 Task: Search one way flight ticket for 2 adults, 2 children, 2 infants in seat in first from San Jose: Norman Y. Mineta San Jose International Airport to Gillette: Gillette Campbell County Airport on 5-1-2023. Choice of flights is Sun country airlines. Number of bags: 2 carry on bags. Price is upto 71000. Outbound departure time preference is 6:00.
Action: Mouse moved to (273, 190)
Screenshot: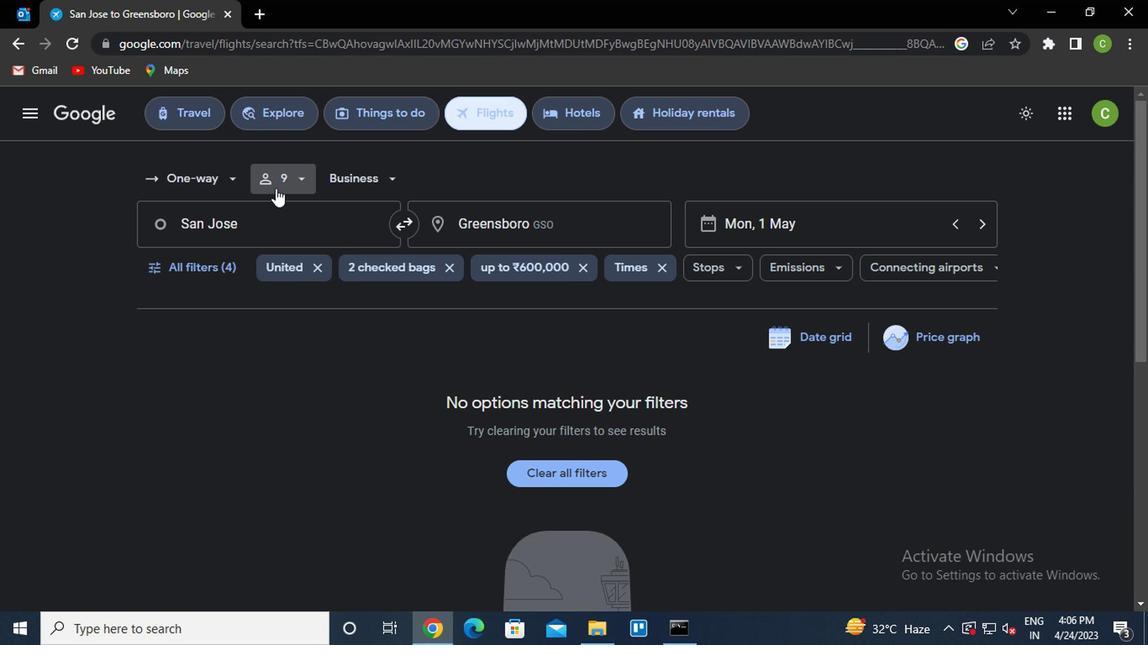 
Action: Mouse pressed left at (273, 190)
Screenshot: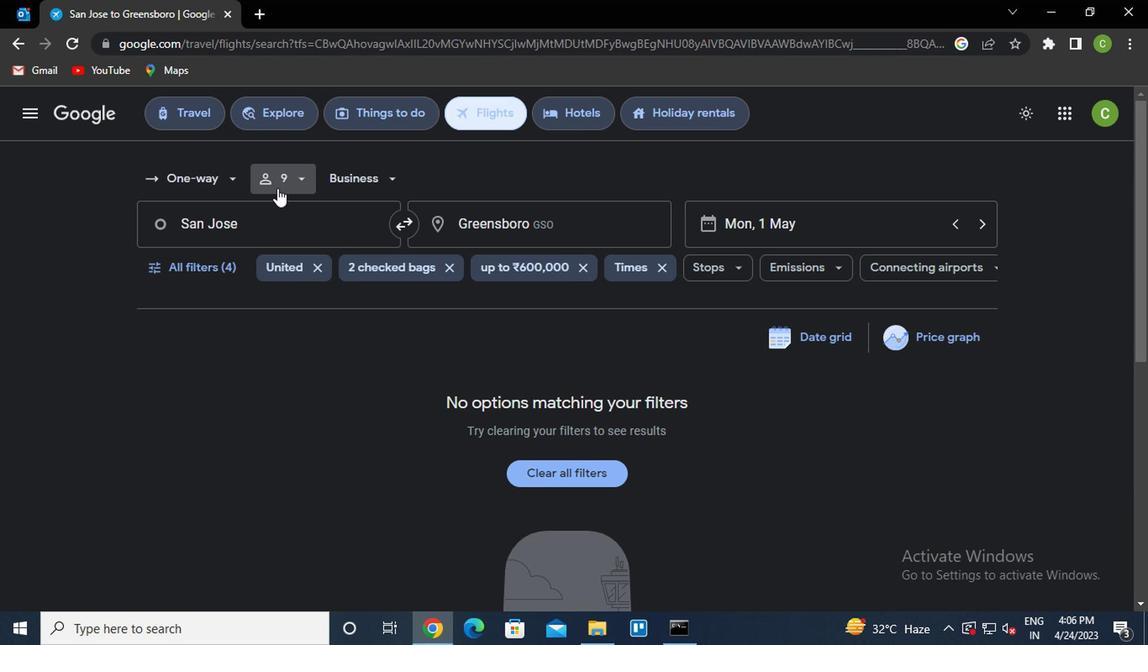 
Action: Mouse moved to (434, 217)
Screenshot: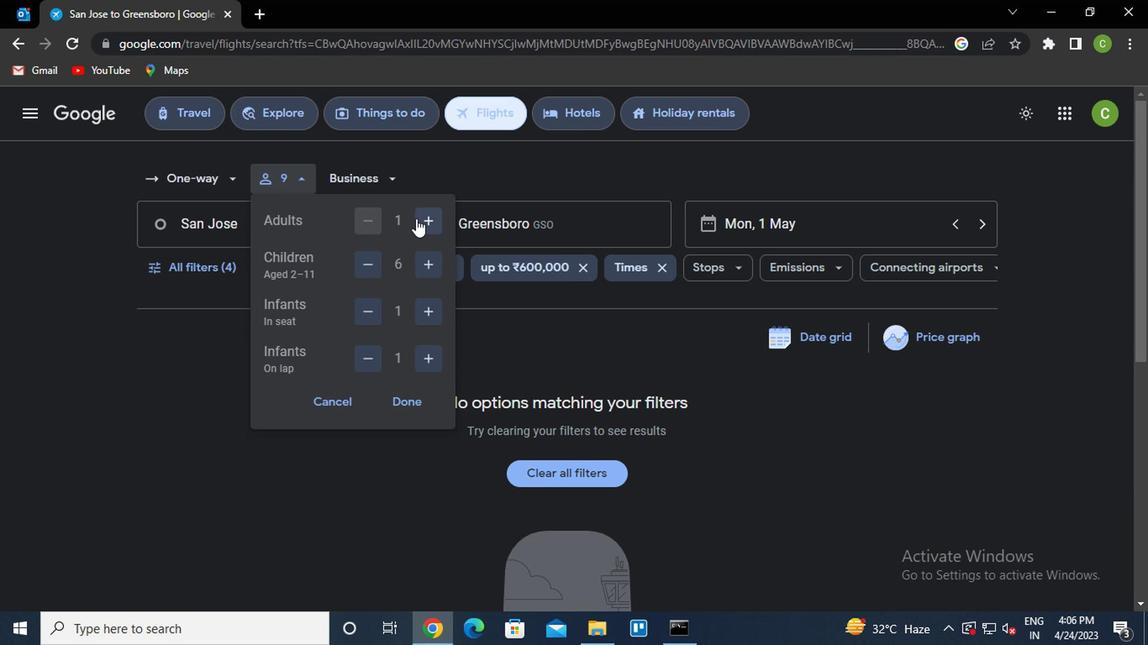 
Action: Mouse pressed left at (434, 217)
Screenshot: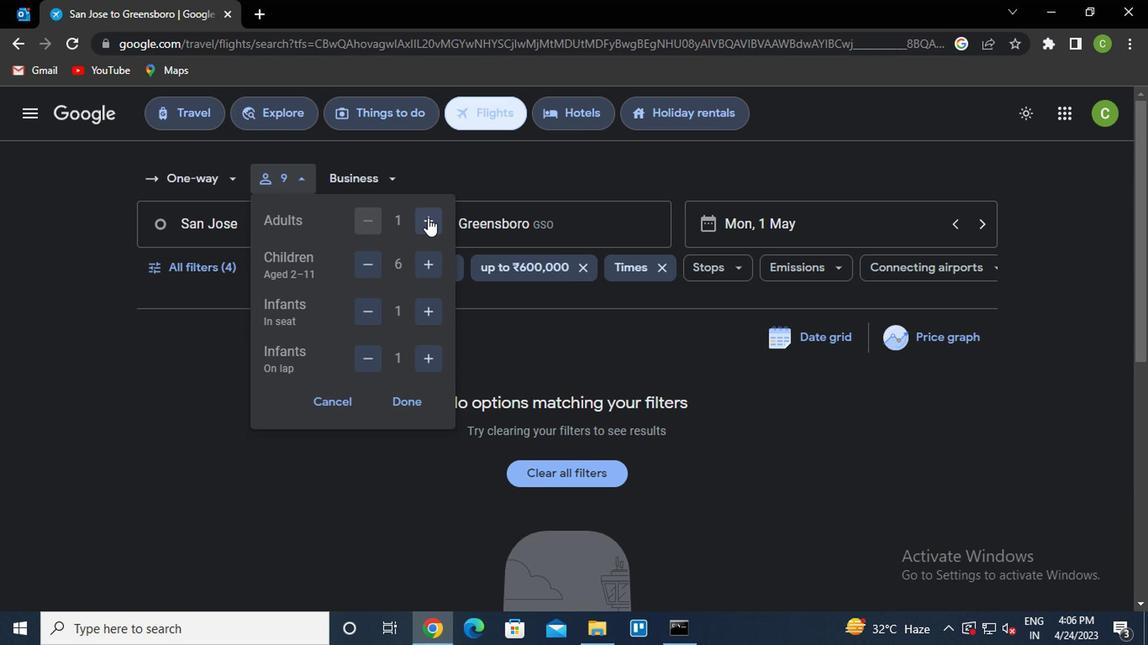 
Action: Mouse moved to (363, 260)
Screenshot: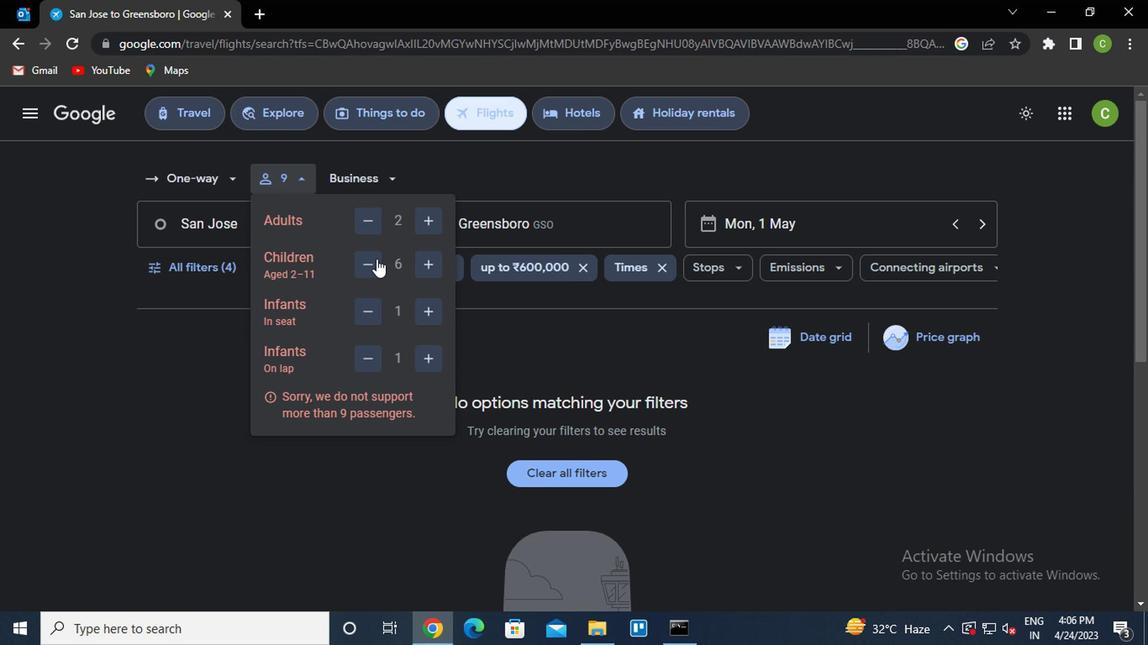 
Action: Mouse pressed left at (363, 260)
Screenshot: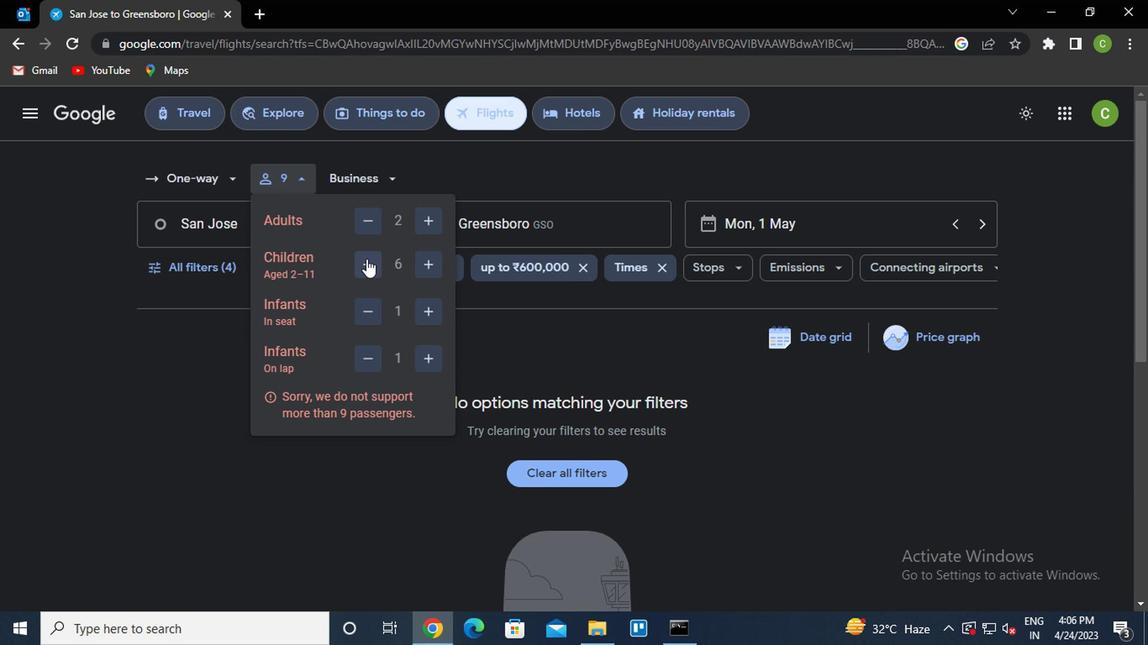 
Action: Mouse pressed left at (363, 260)
Screenshot: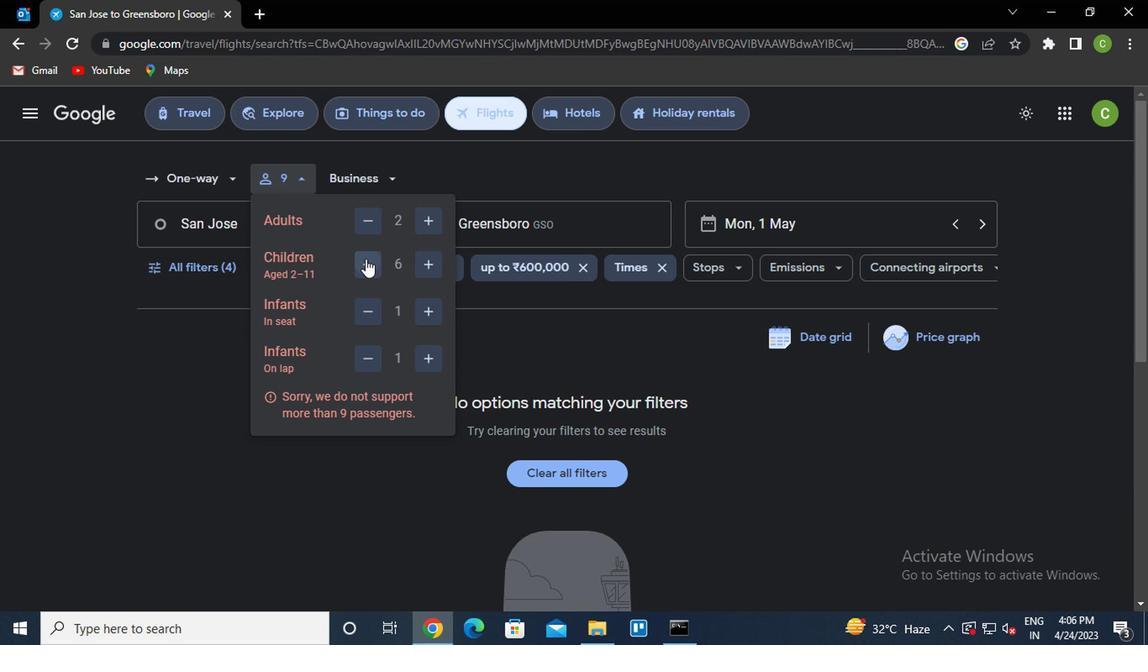 
Action: Mouse pressed left at (363, 260)
Screenshot: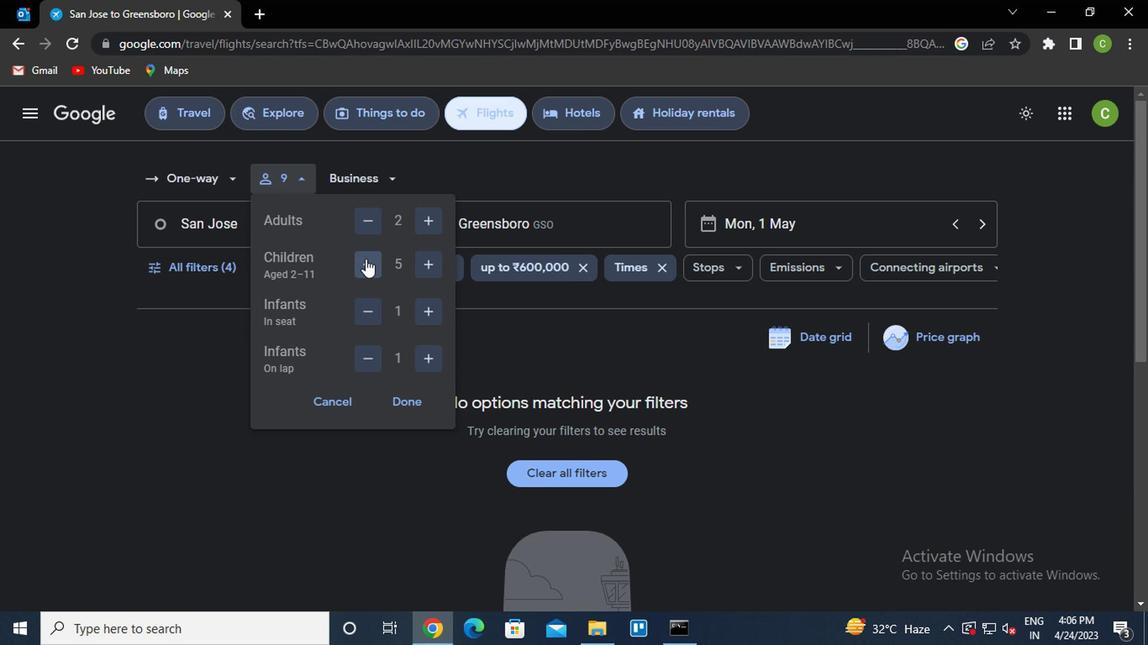 
Action: Mouse pressed left at (363, 260)
Screenshot: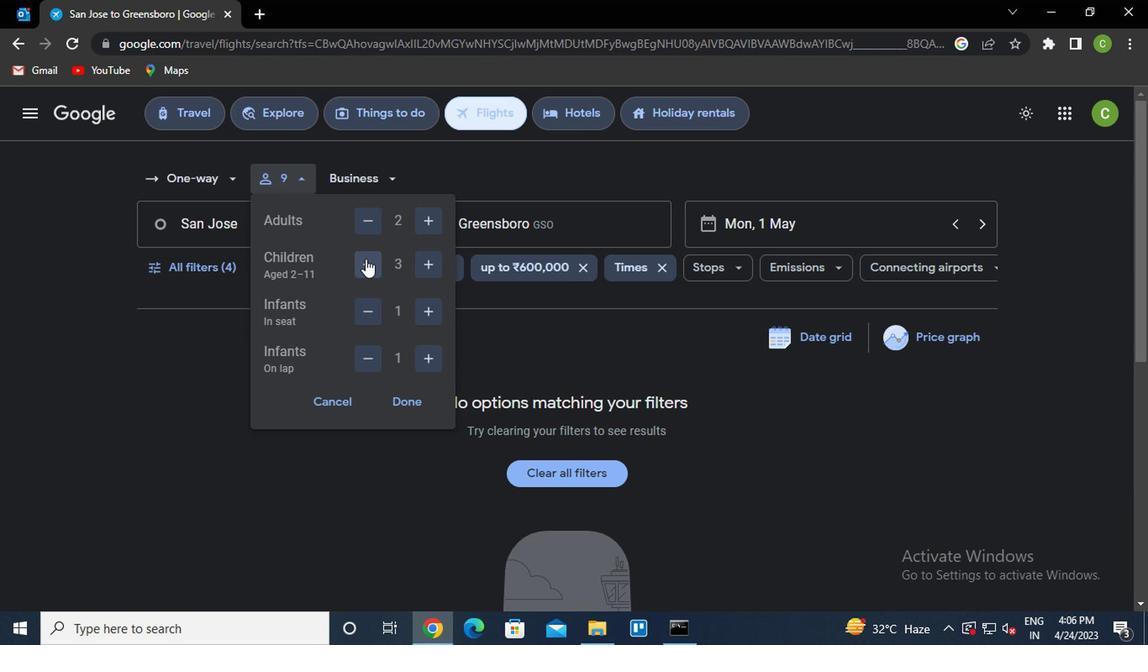 
Action: Mouse moved to (430, 310)
Screenshot: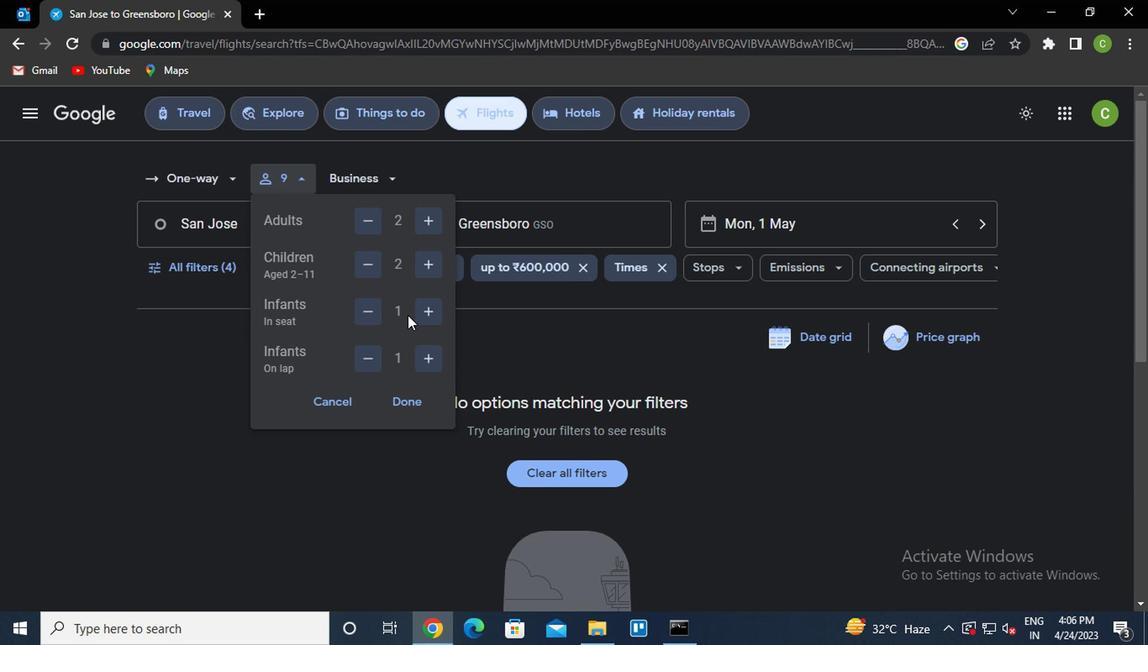 
Action: Mouse pressed left at (430, 310)
Screenshot: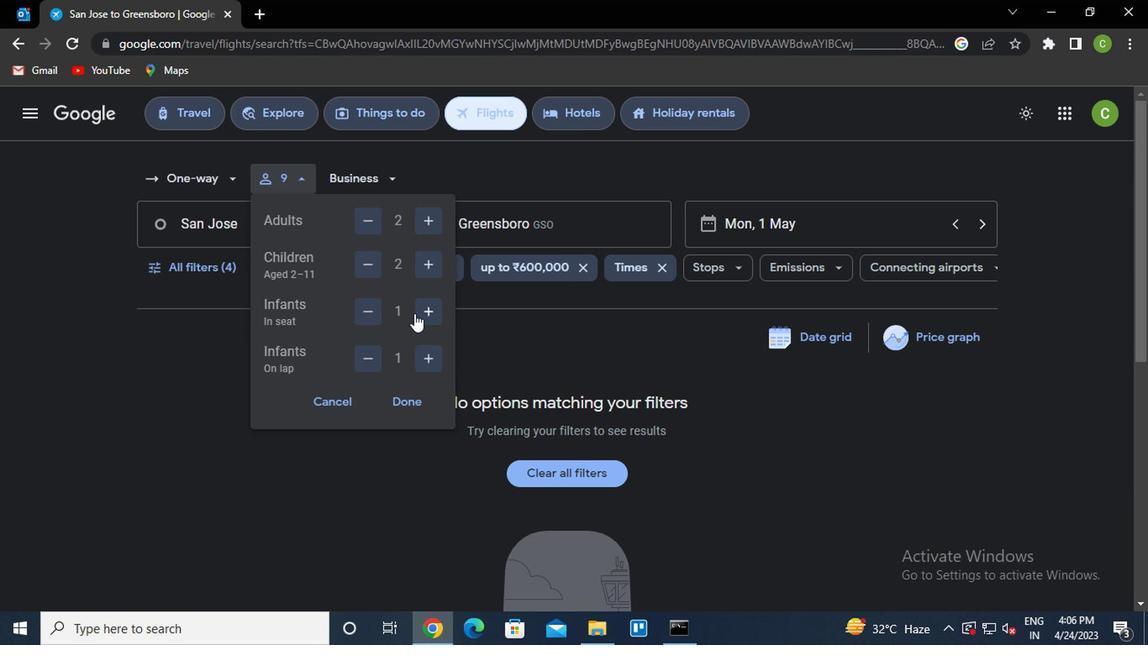 
Action: Mouse moved to (373, 361)
Screenshot: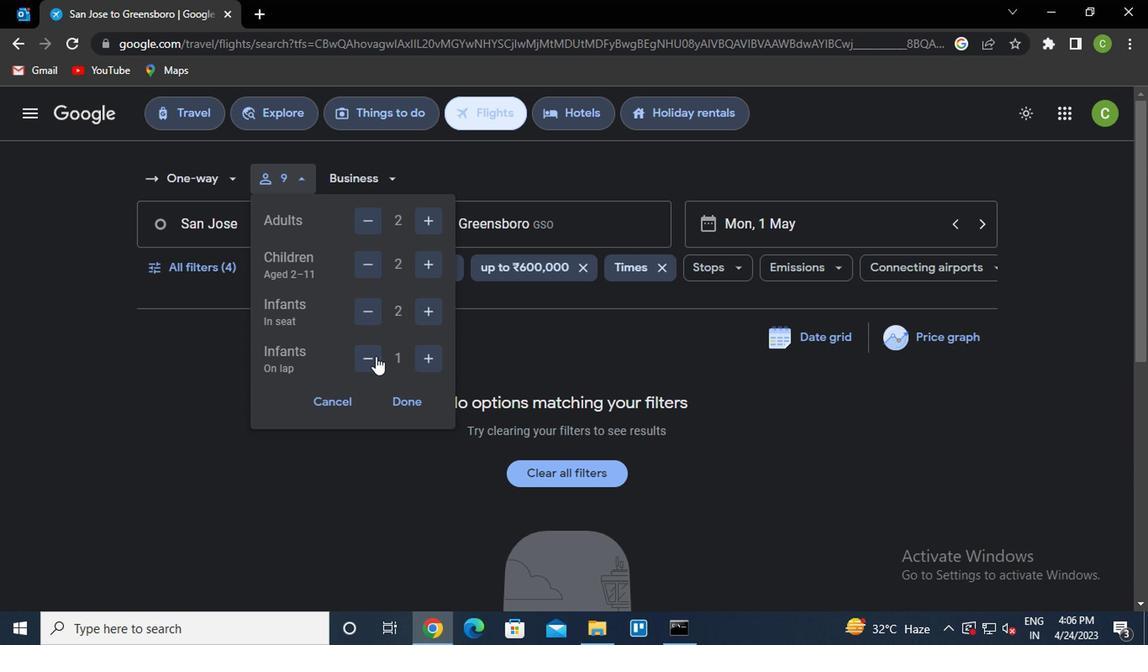 
Action: Mouse pressed left at (373, 361)
Screenshot: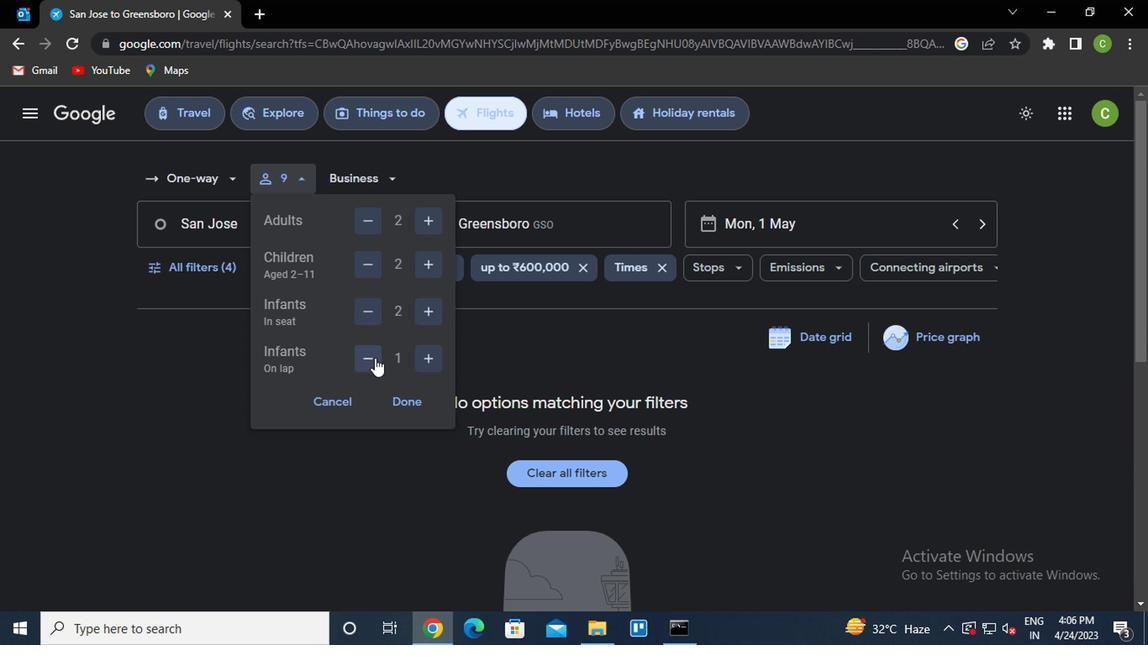 
Action: Mouse moved to (397, 401)
Screenshot: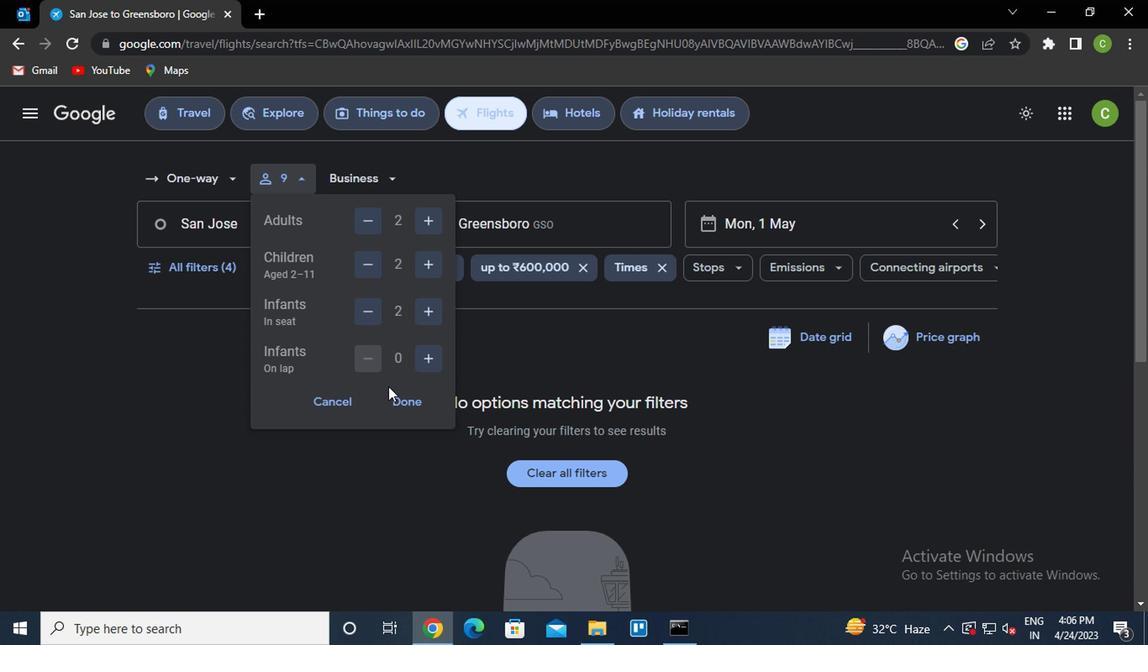 
Action: Mouse pressed left at (397, 401)
Screenshot: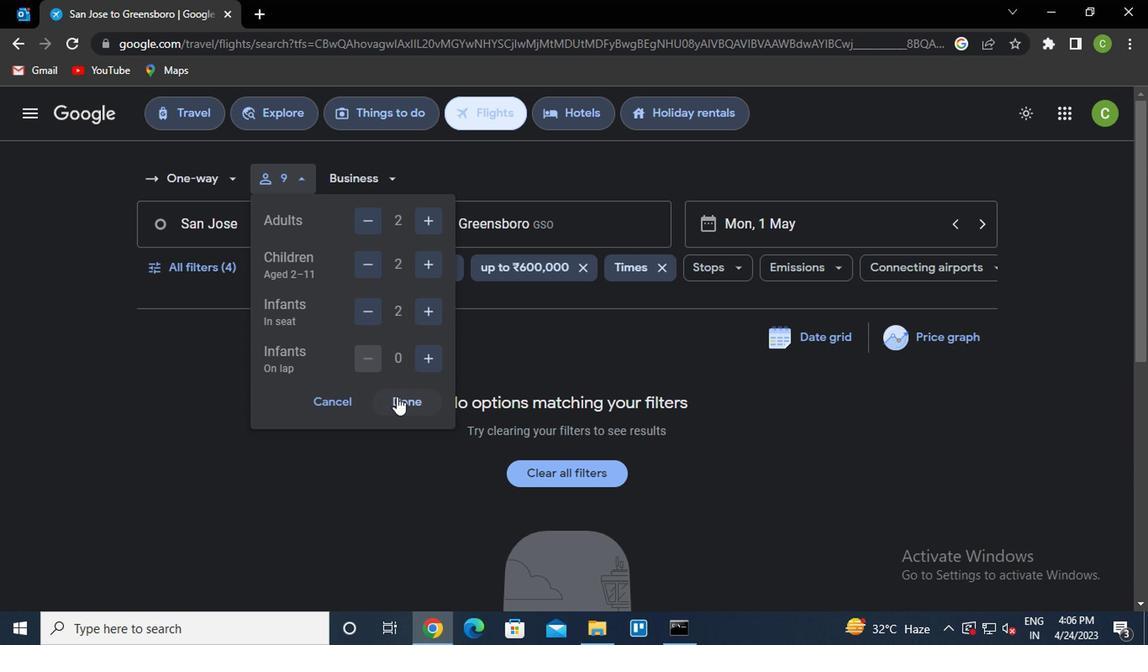 
Action: Mouse moved to (271, 230)
Screenshot: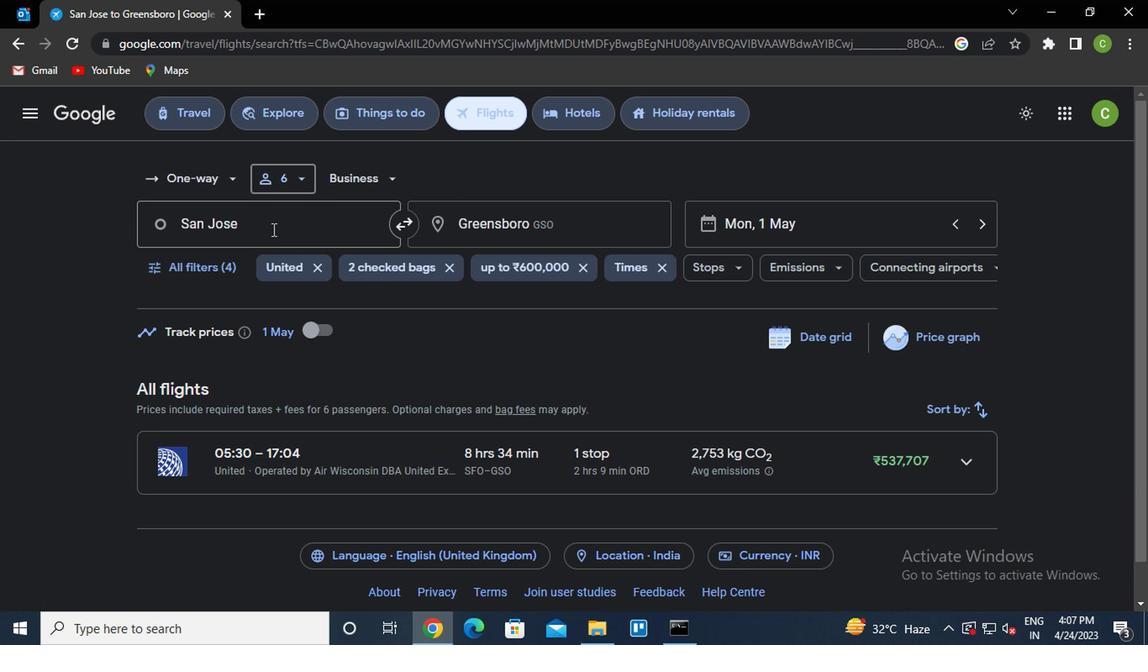 
Action: Mouse pressed left at (271, 230)
Screenshot: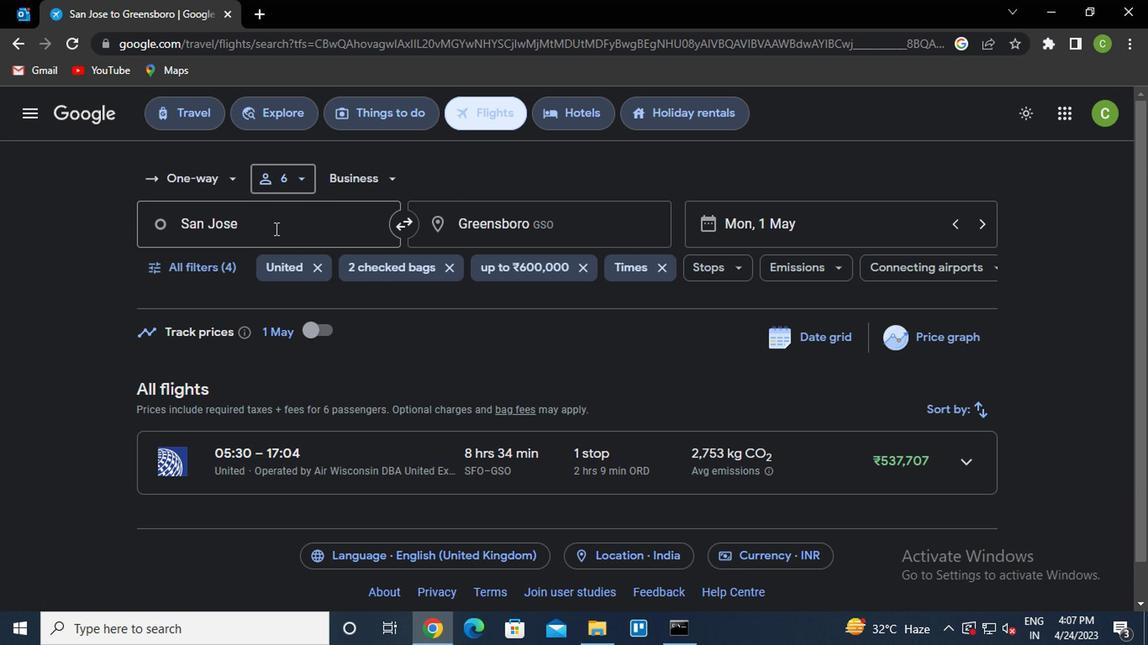 
Action: Mouse moved to (319, 281)
Screenshot: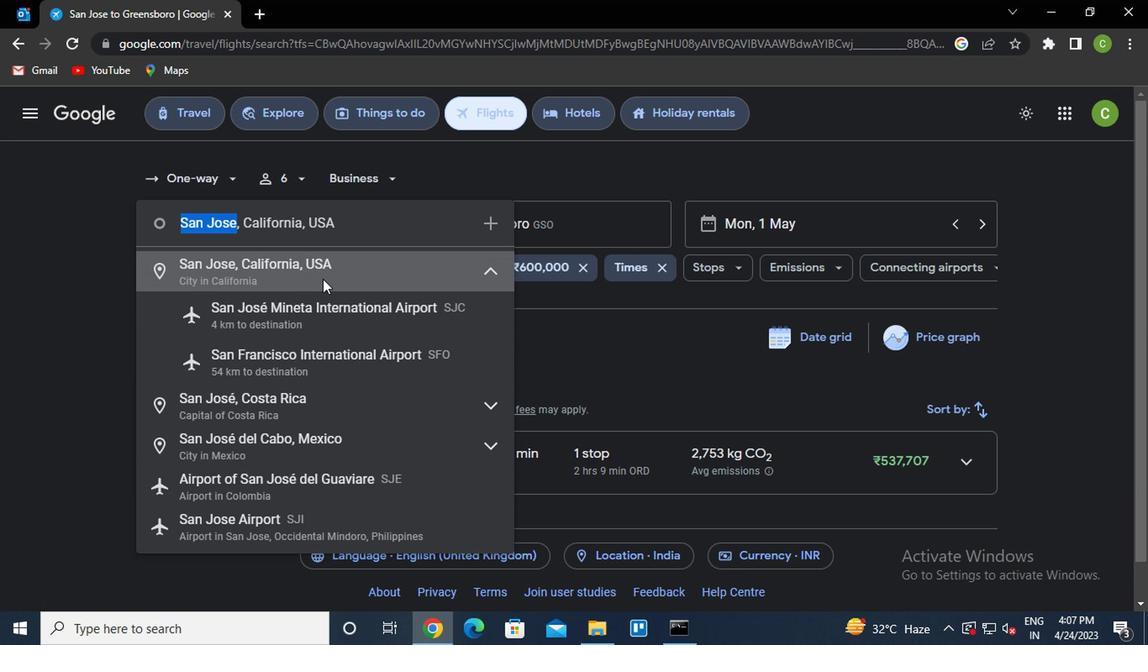 
Action: Mouse pressed left at (319, 281)
Screenshot: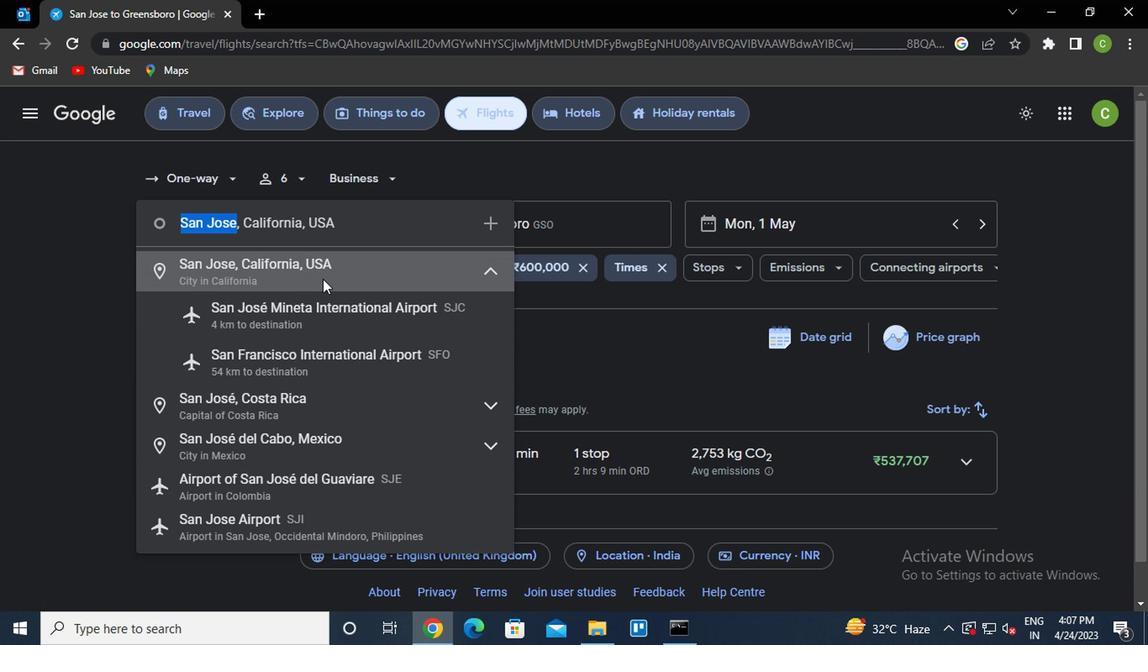 
Action: Mouse moved to (548, 231)
Screenshot: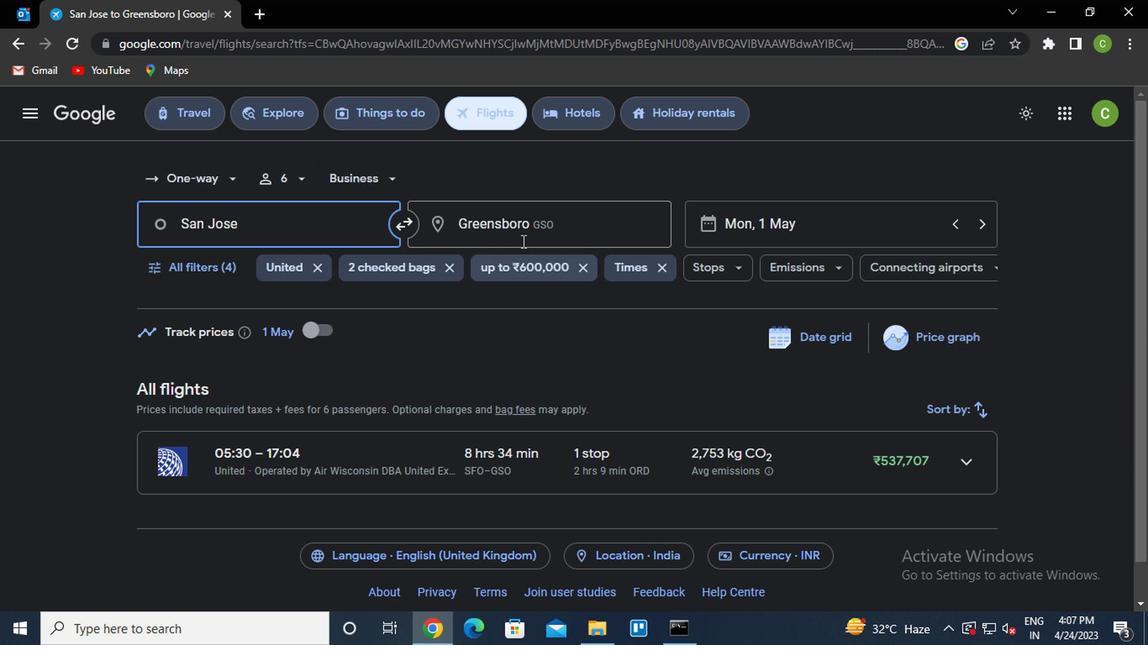 
Action: Mouse pressed left at (548, 231)
Screenshot: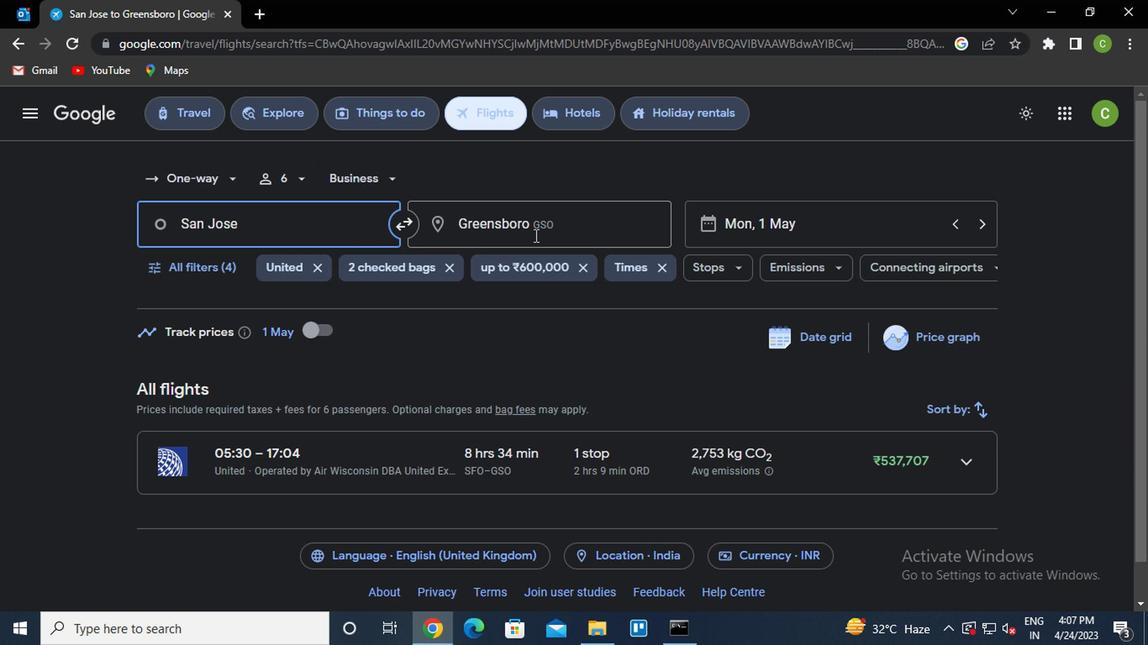 
Action: Key pressed g<Key.caps_lock>illette
Screenshot: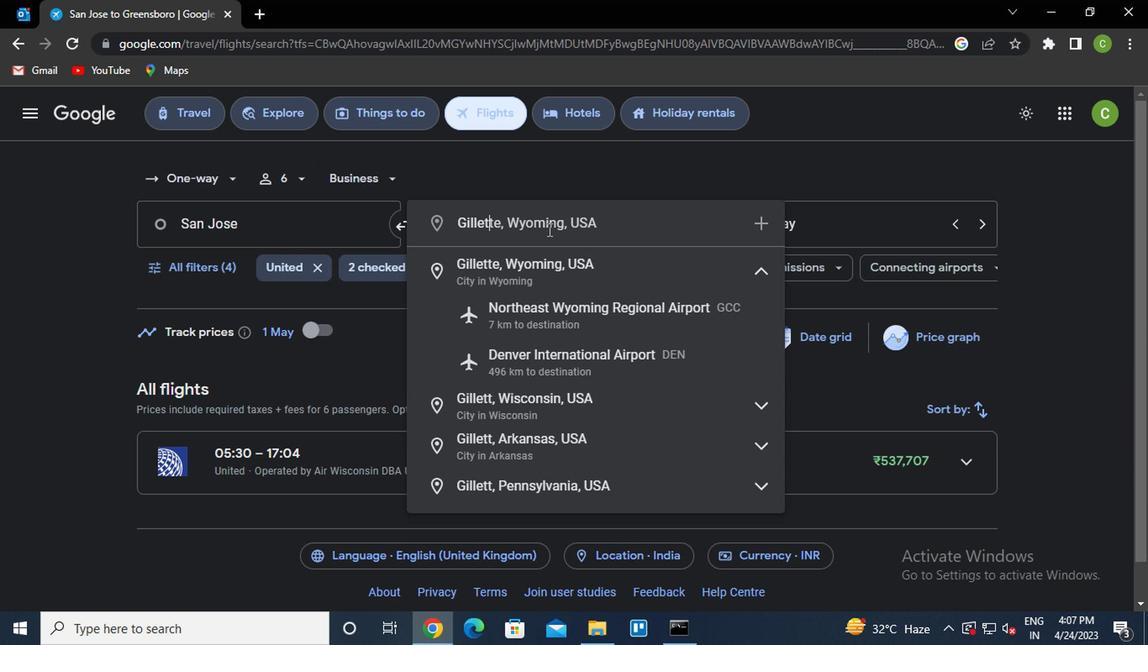 
Action: Mouse moved to (615, 279)
Screenshot: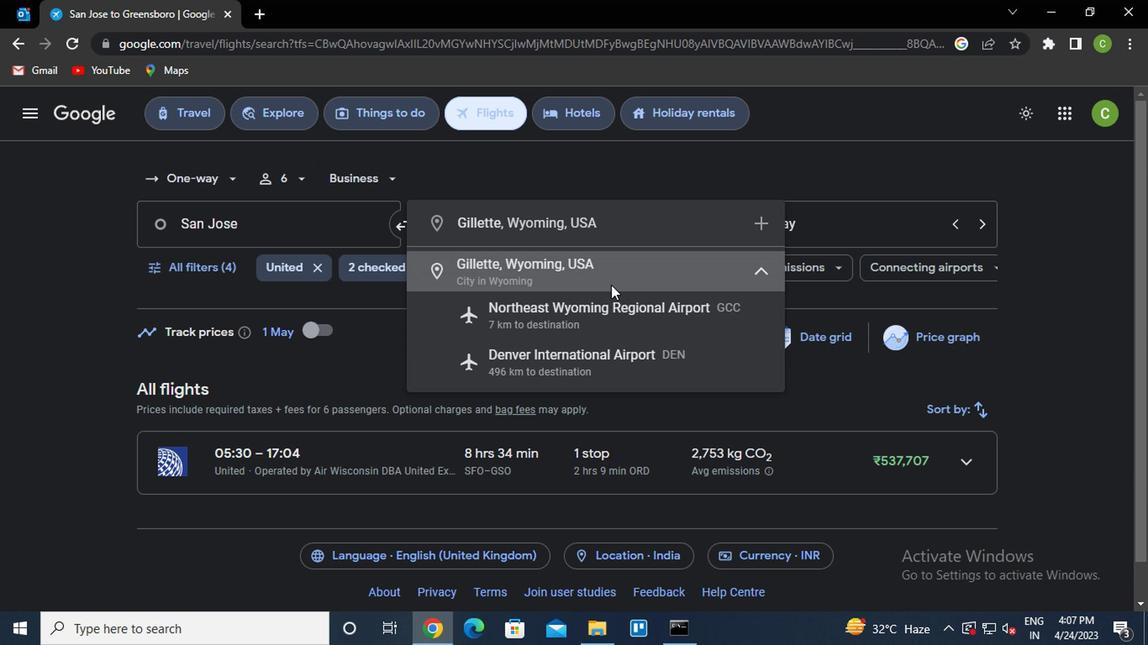 
Action: Mouse pressed left at (615, 279)
Screenshot: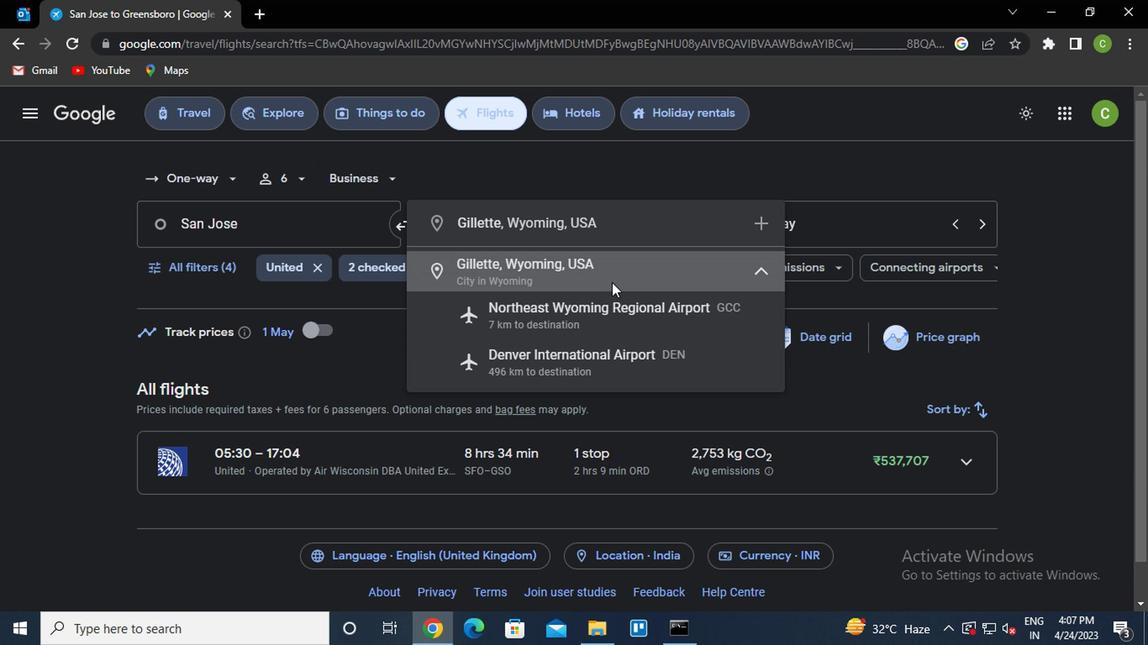 
Action: Mouse moved to (209, 266)
Screenshot: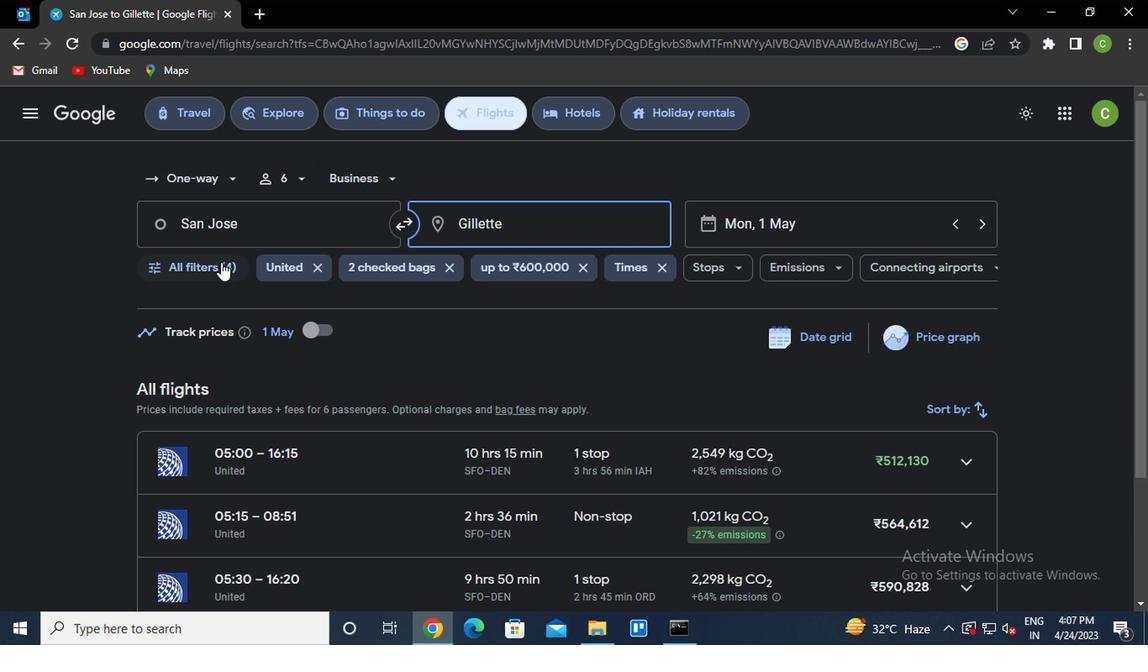 
Action: Mouse pressed left at (209, 266)
Screenshot: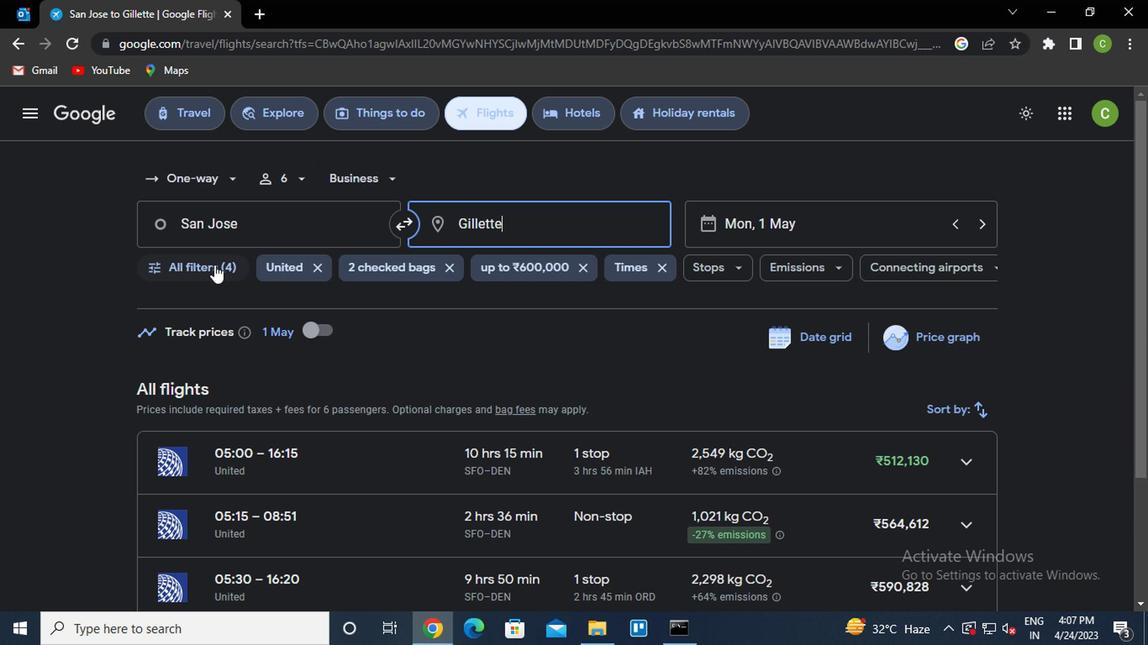 
Action: Mouse moved to (379, 581)
Screenshot: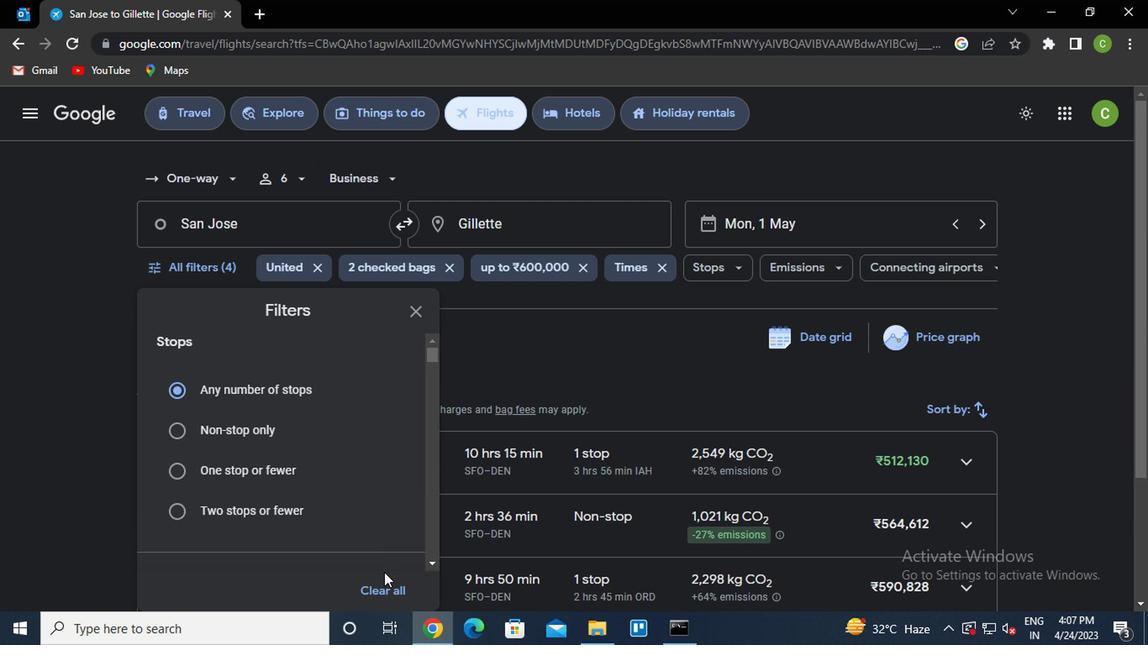 
Action: Mouse pressed left at (379, 581)
Screenshot: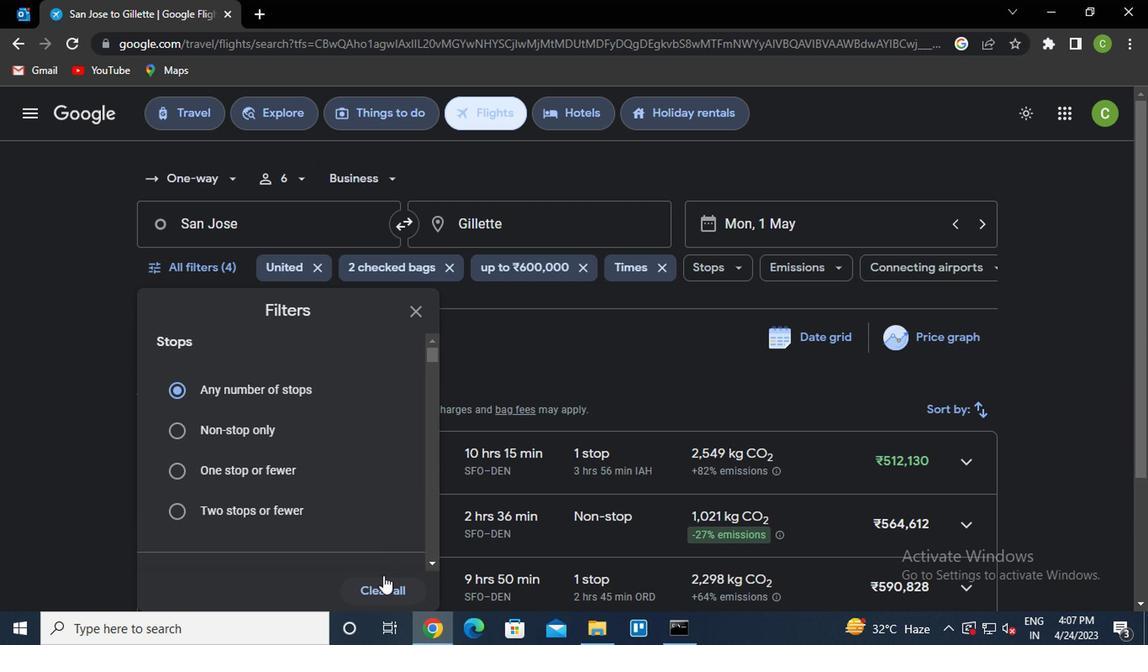 
Action: Mouse moved to (197, 271)
Screenshot: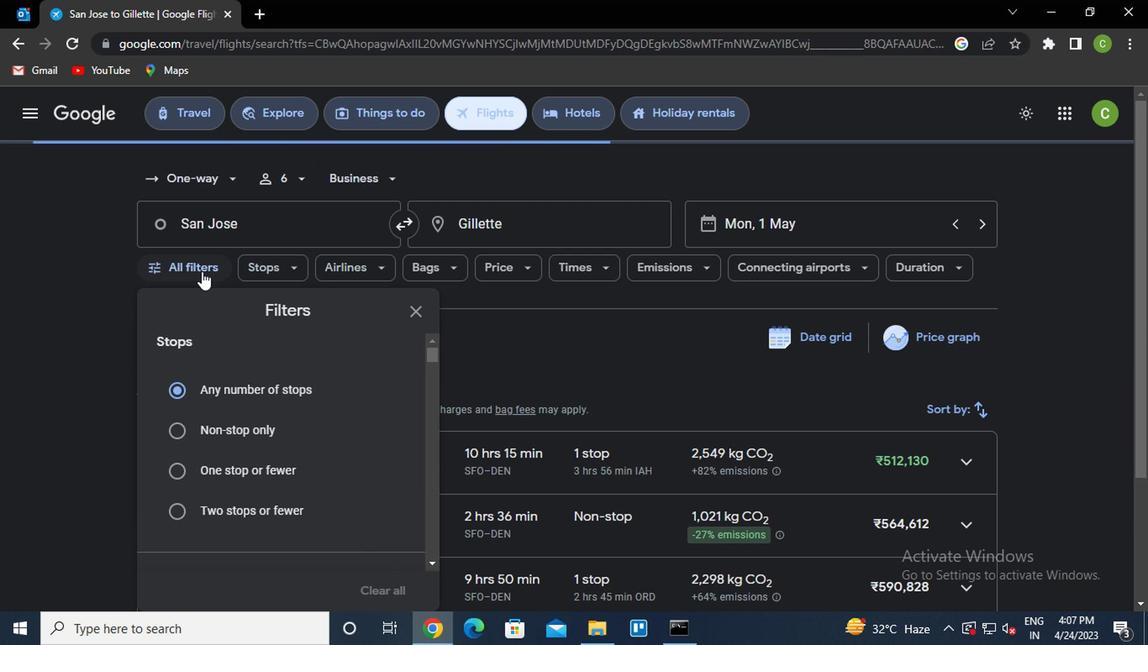 
Action: Mouse pressed left at (197, 271)
Screenshot: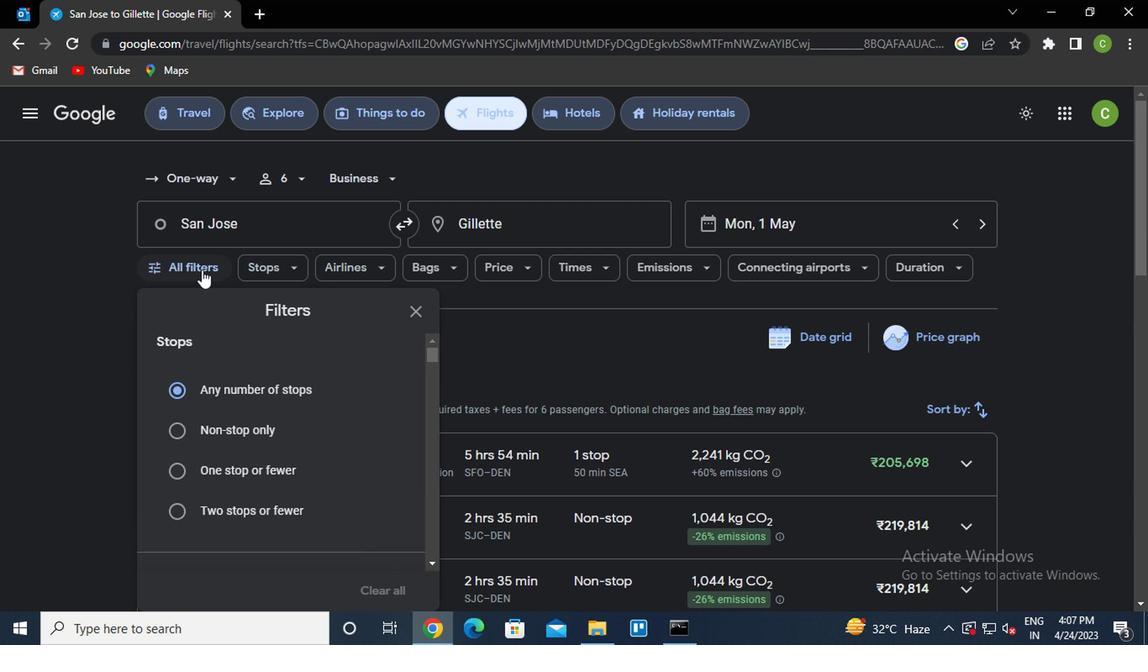 
Action: Mouse pressed left at (197, 271)
Screenshot: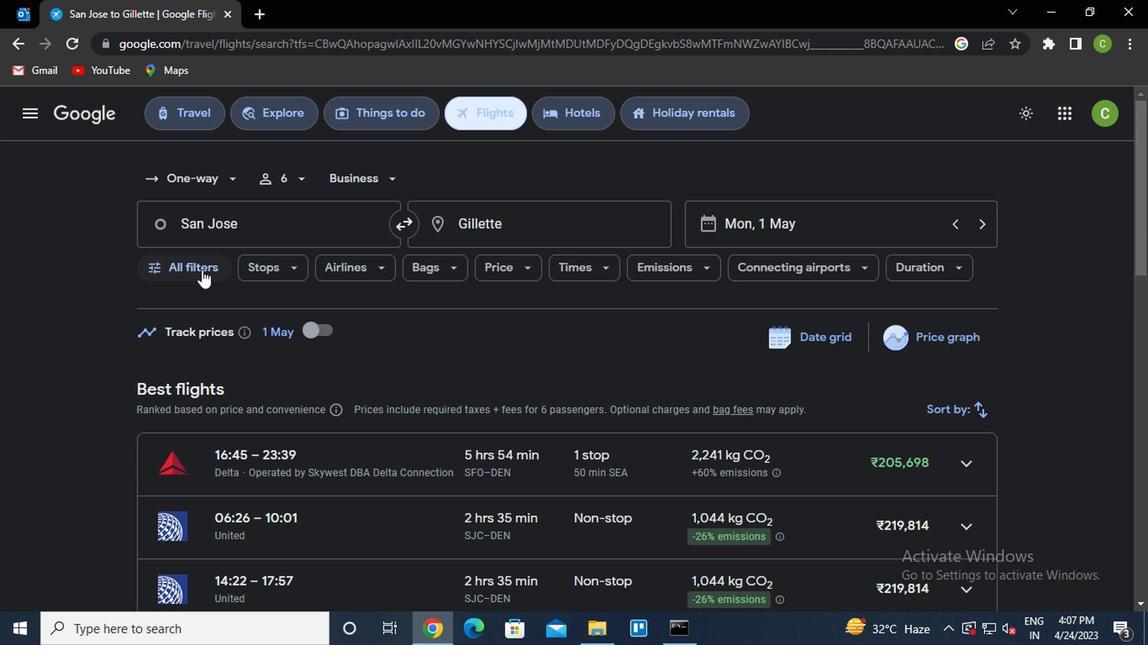 
Action: Mouse moved to (296, 450)
Screenshot: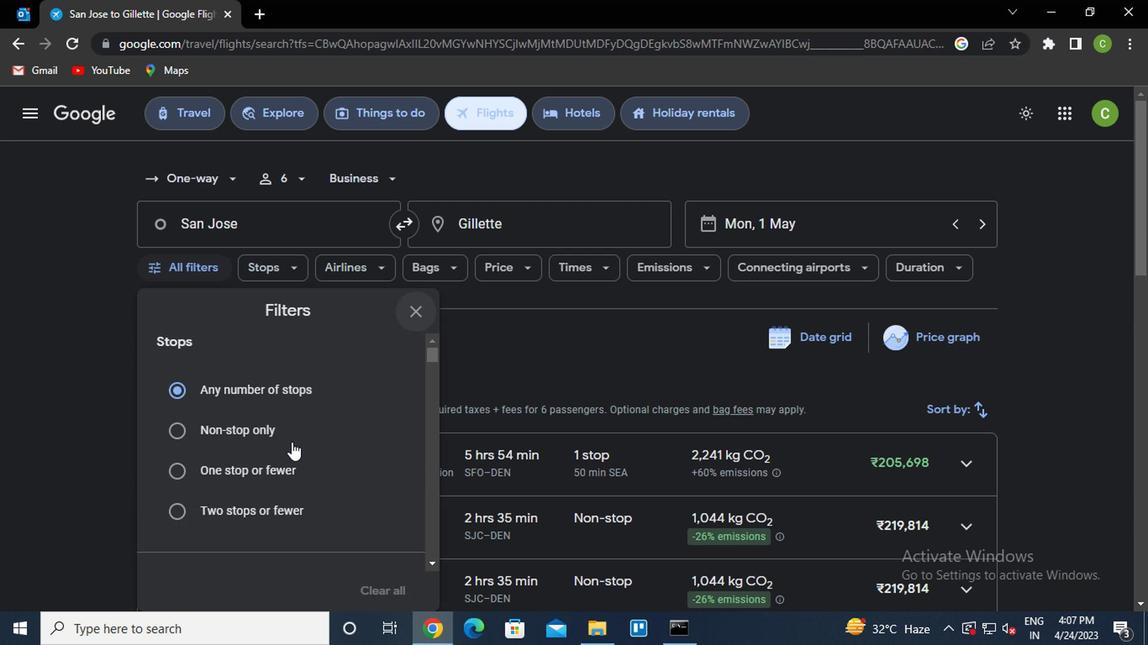 
Action: Mouse scrolled (296, 449) with delta (0, 0)
Screenshot: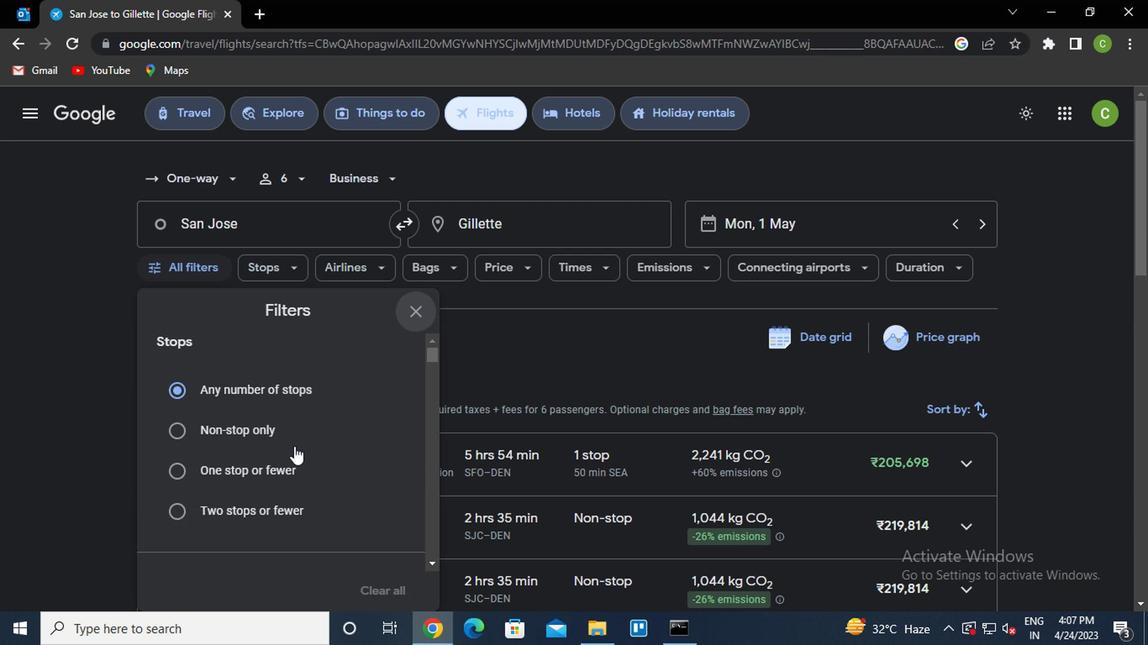 
Action: Mouse scrolled (296, 449) with delta (0, 0)
Screenshot: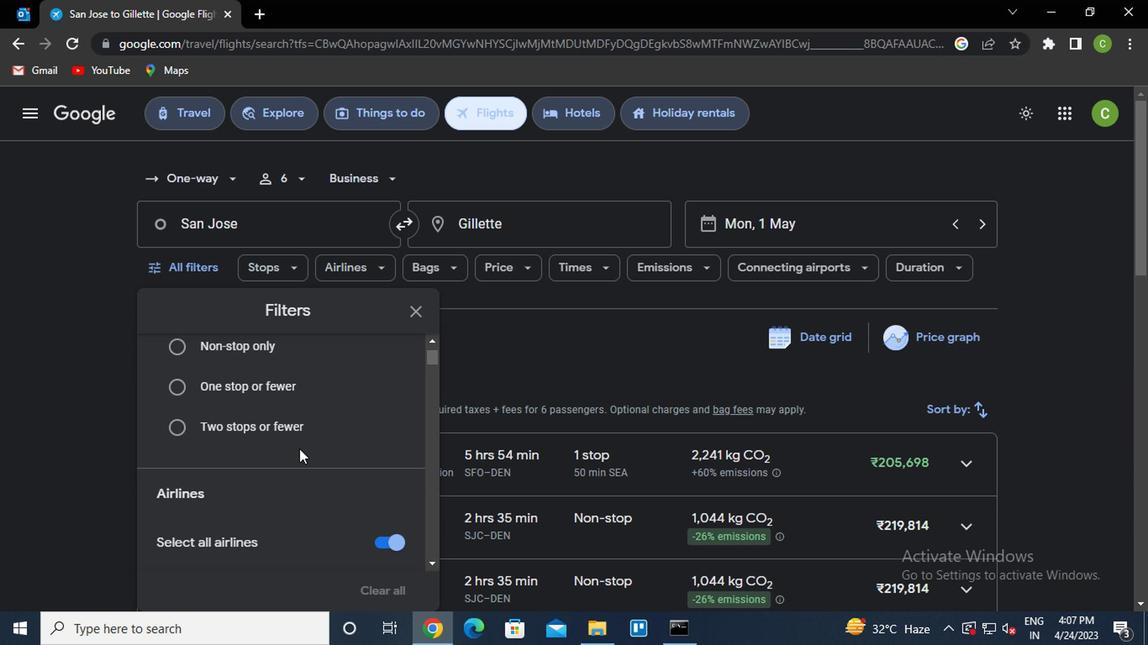 
Action: Mouse moved to (296, 452)
Screenshot: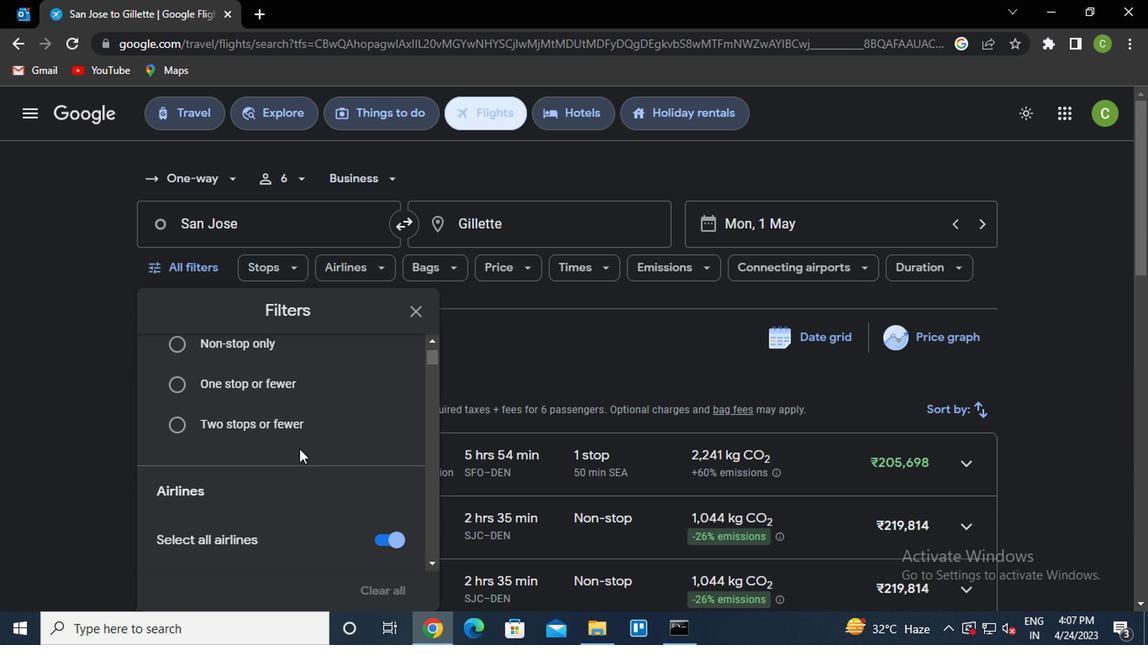 
Action: Mouse scrolled (296, 451) with delta (0, 0)
Screenshot: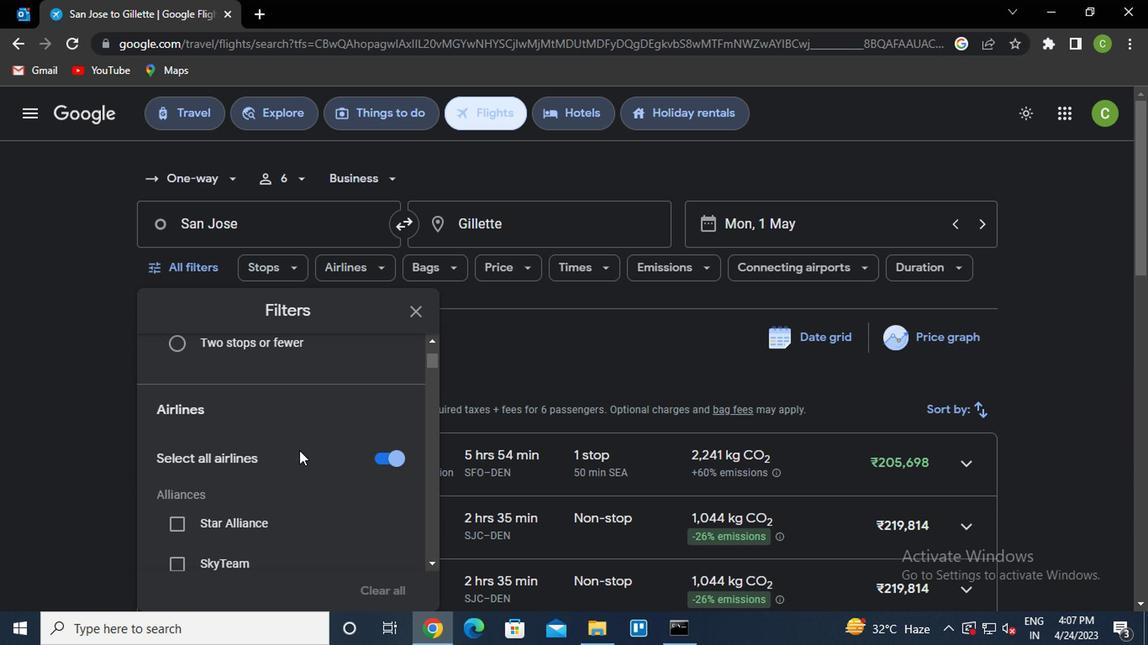 
Action: Mouse scrolled (296, 451) with delta (0, 0)
Screenshot: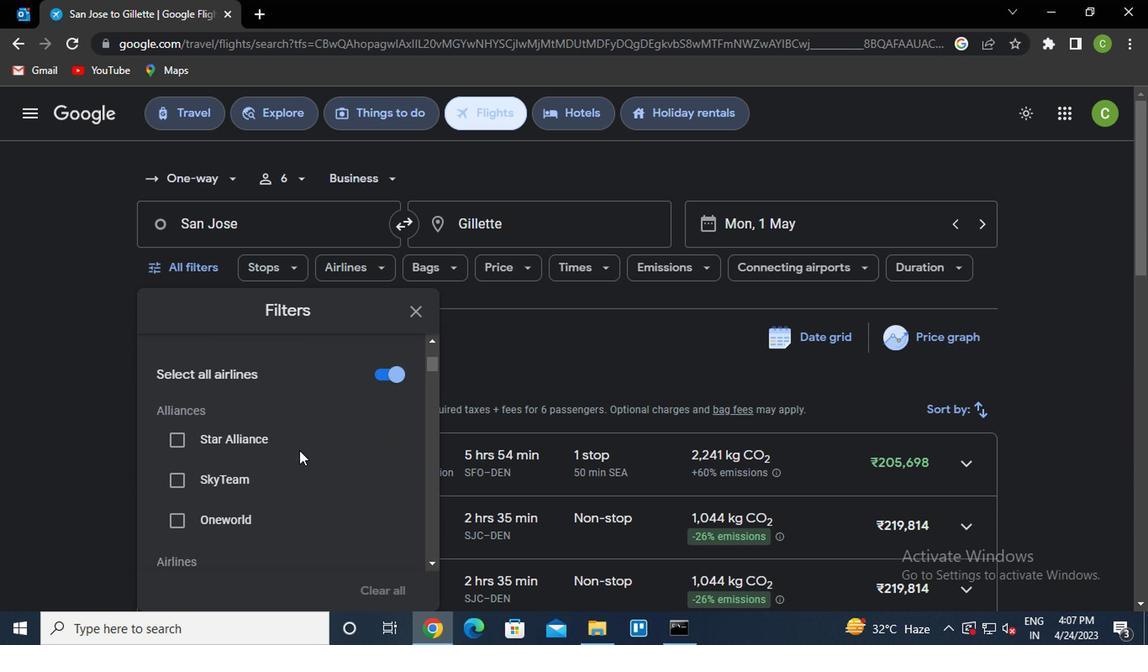 
Action: Mouse scrolled (296, 451) with delta (0, 0)
Screenshot: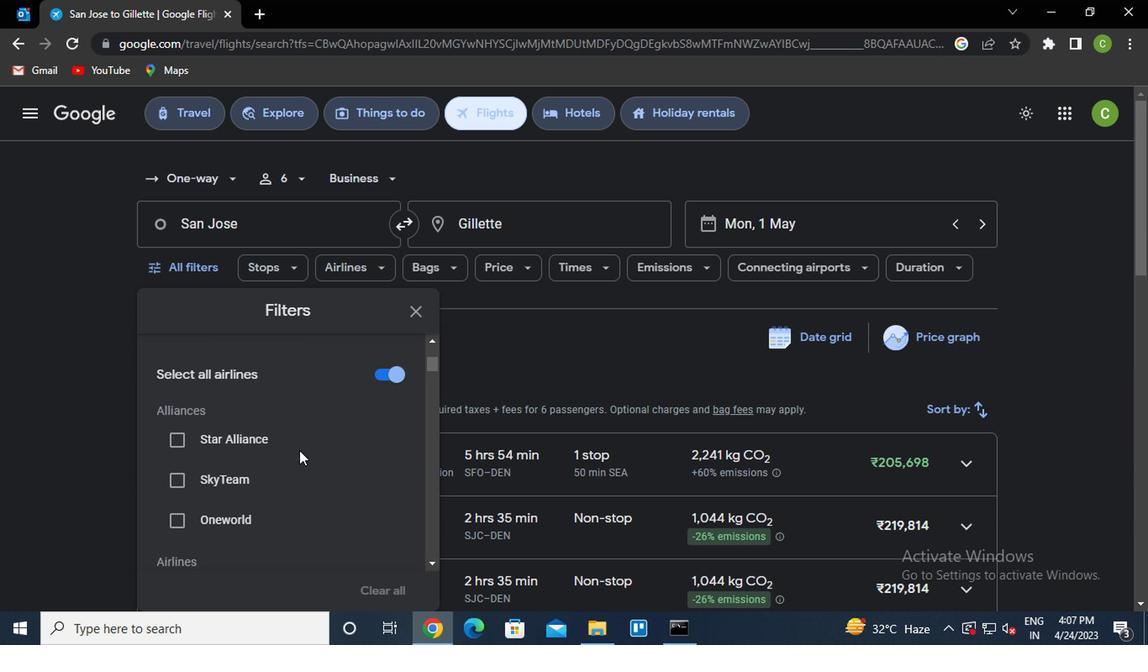 
Action: Mouse scrolled (296, 451) with delta (0, 0)
Screenshot: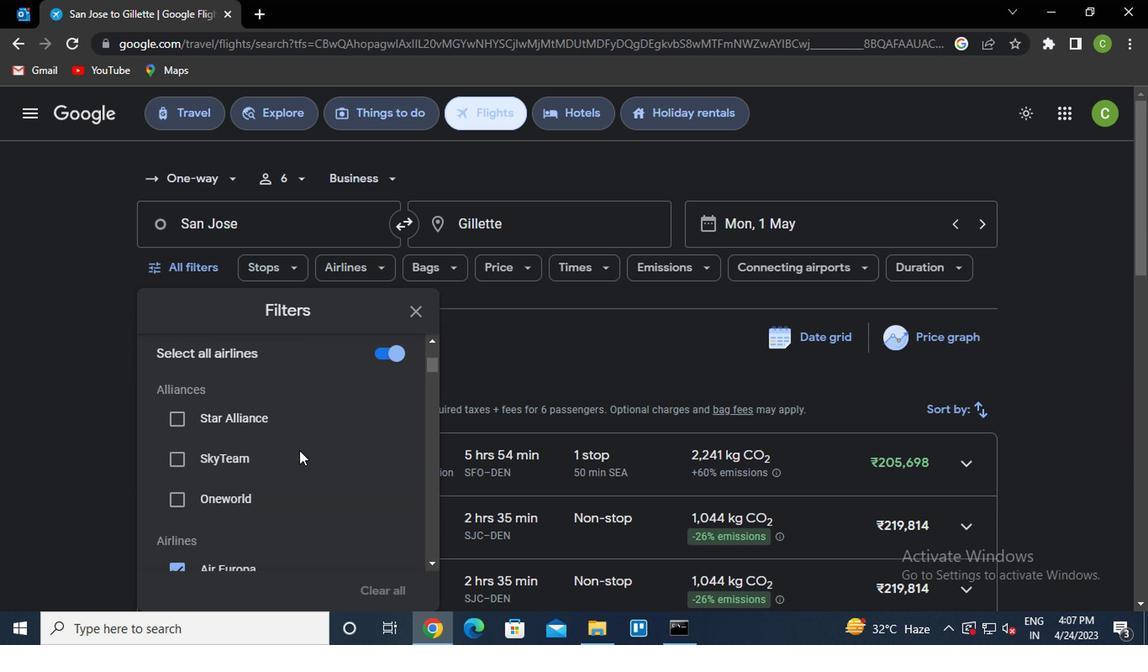 
Action: Mouse moved to (293, 453)
Screenshot: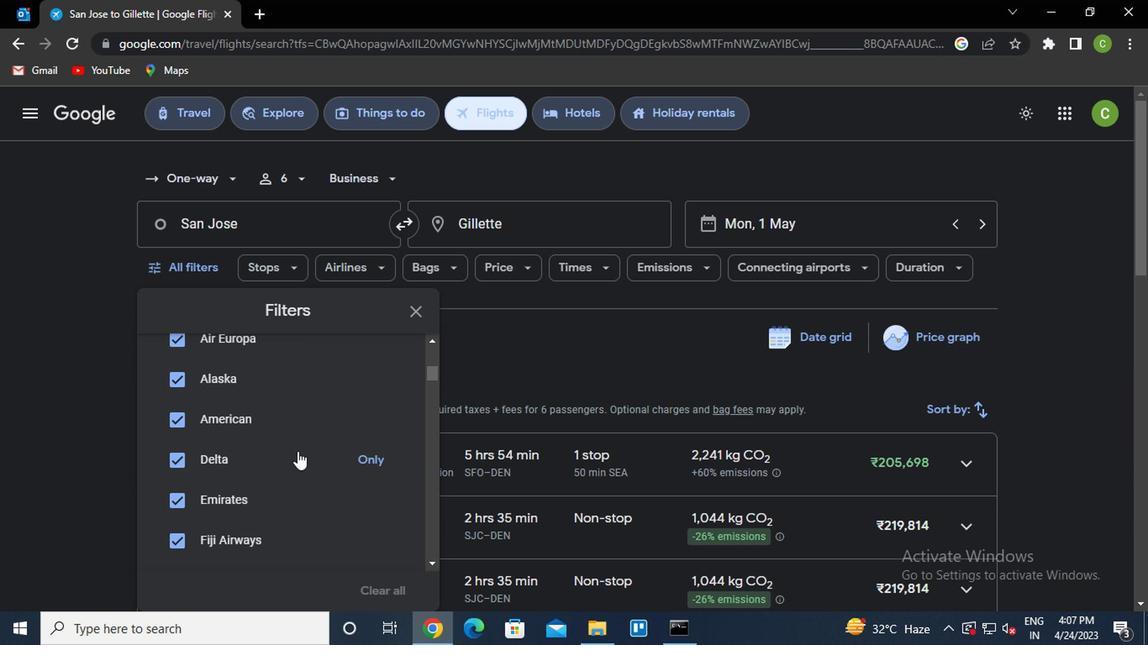 
Action: Mouse scrolled (293, 453) with delta (0, 0)
Screenshot: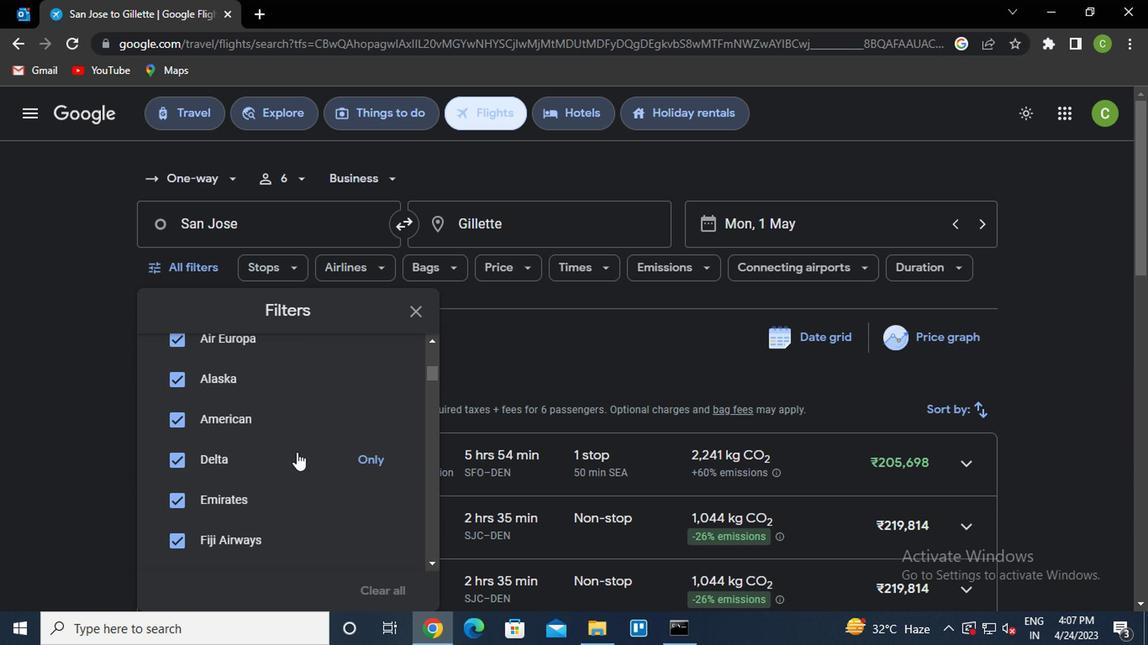 
Action: Mouse scrolled (293, 453) with delta (0, 0)
Screenshot: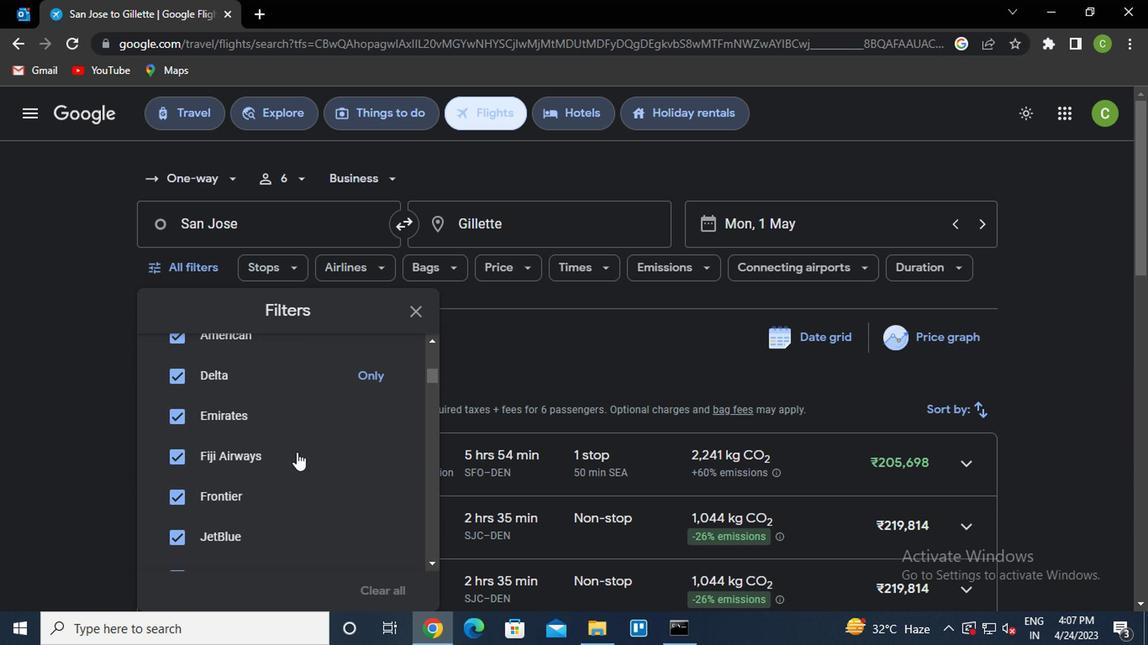 
Action: Mouse scrolled (293, 453) with delta (0, 0)
Screenshot: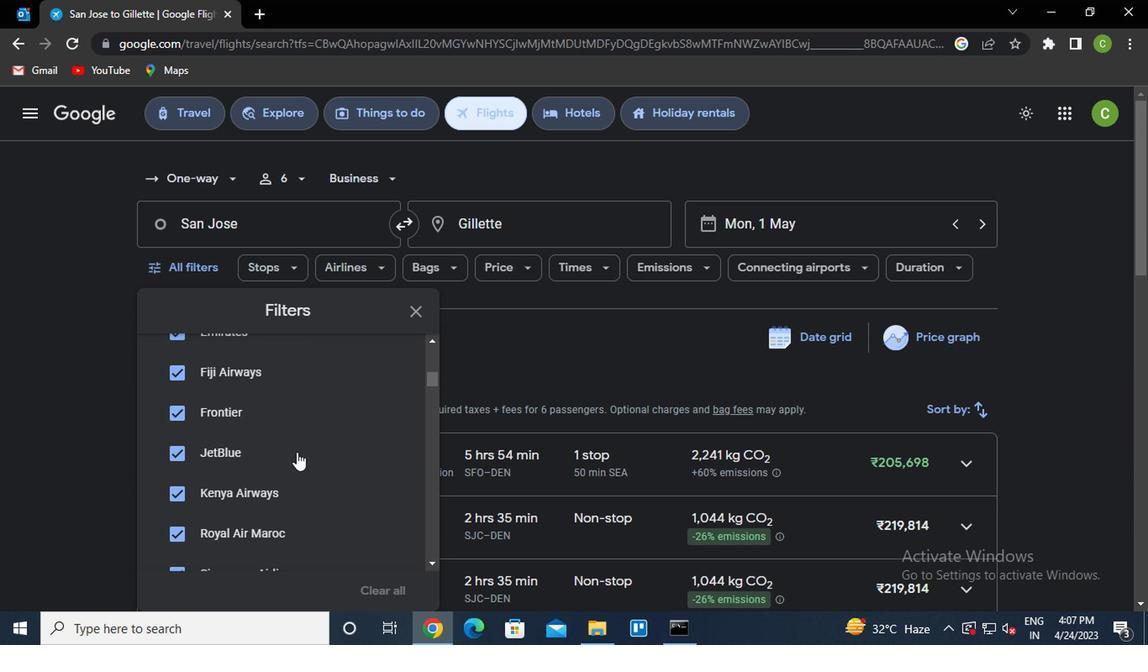
Action: Mouse scrolled (293, 453) with delta (0, 0)
Screenshot: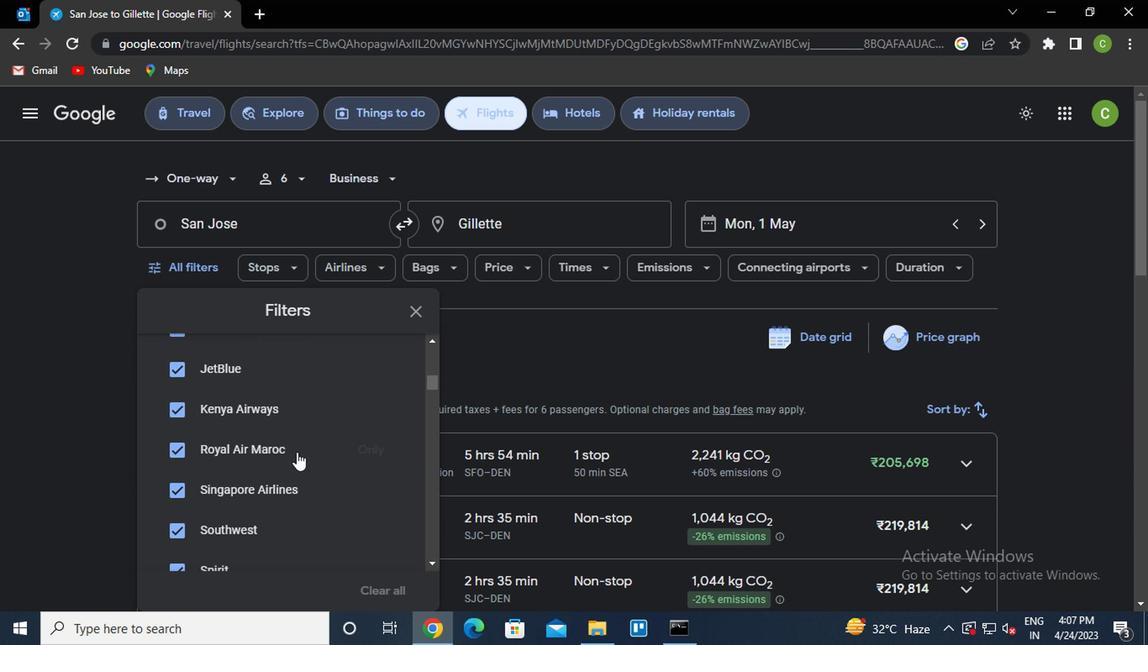 
Action: Mouse moved to (291, 454)
Screenshot: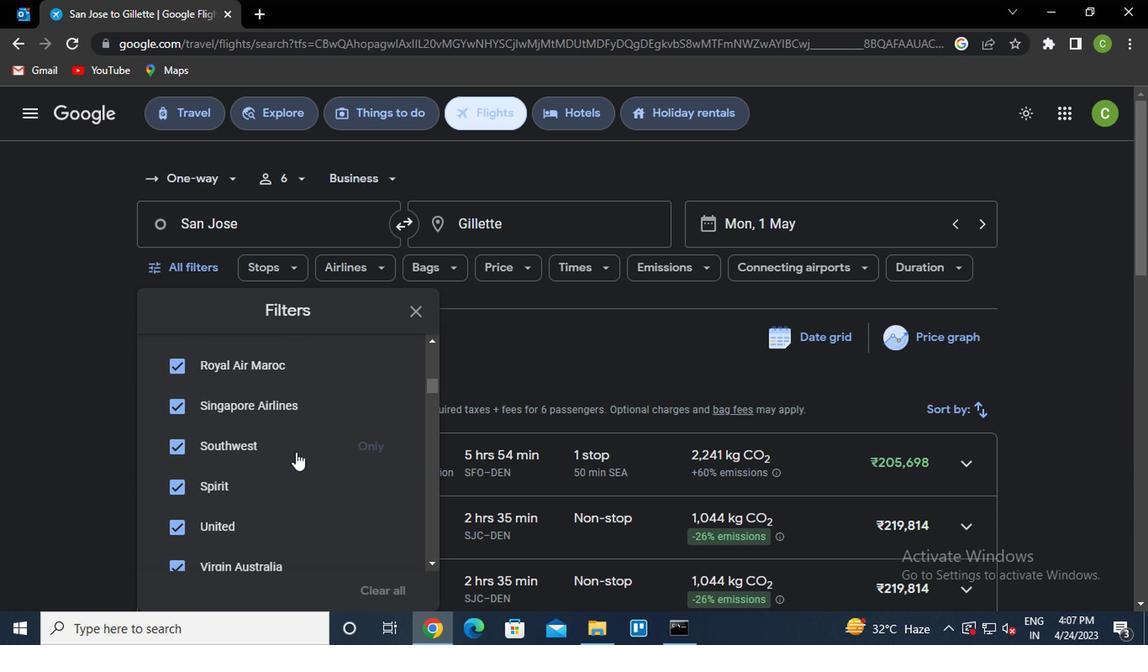 
Action: Mouse scrolled (291, 453) with delta (0, 0)
Screenshot: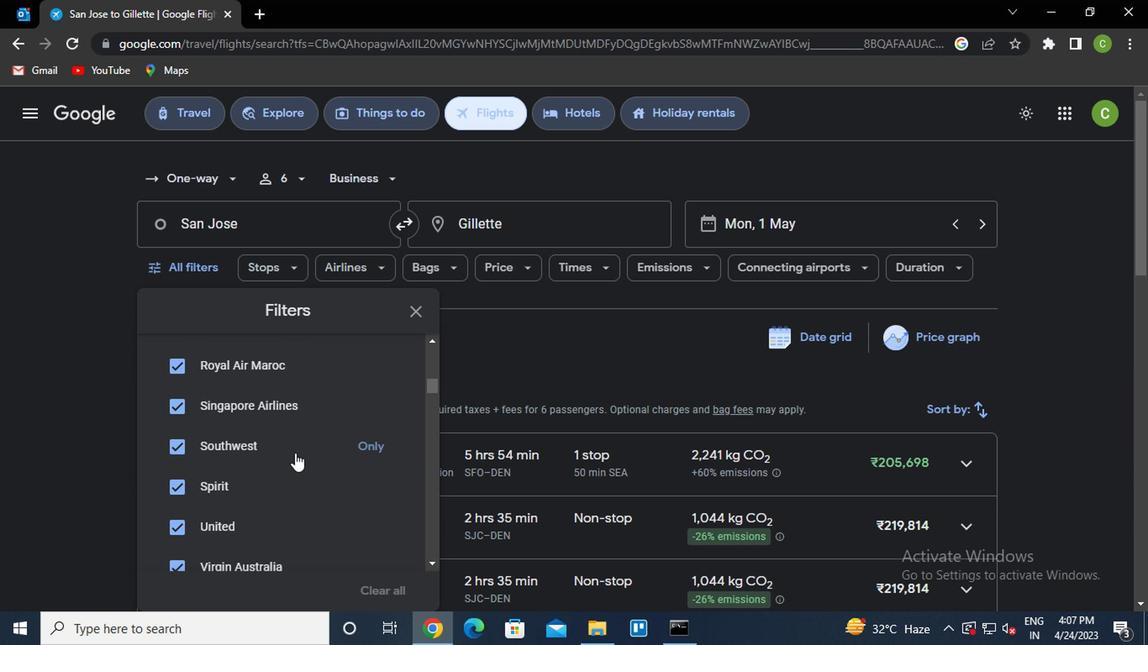 
Action: Mouse moved to (288, 453)
Screenshot: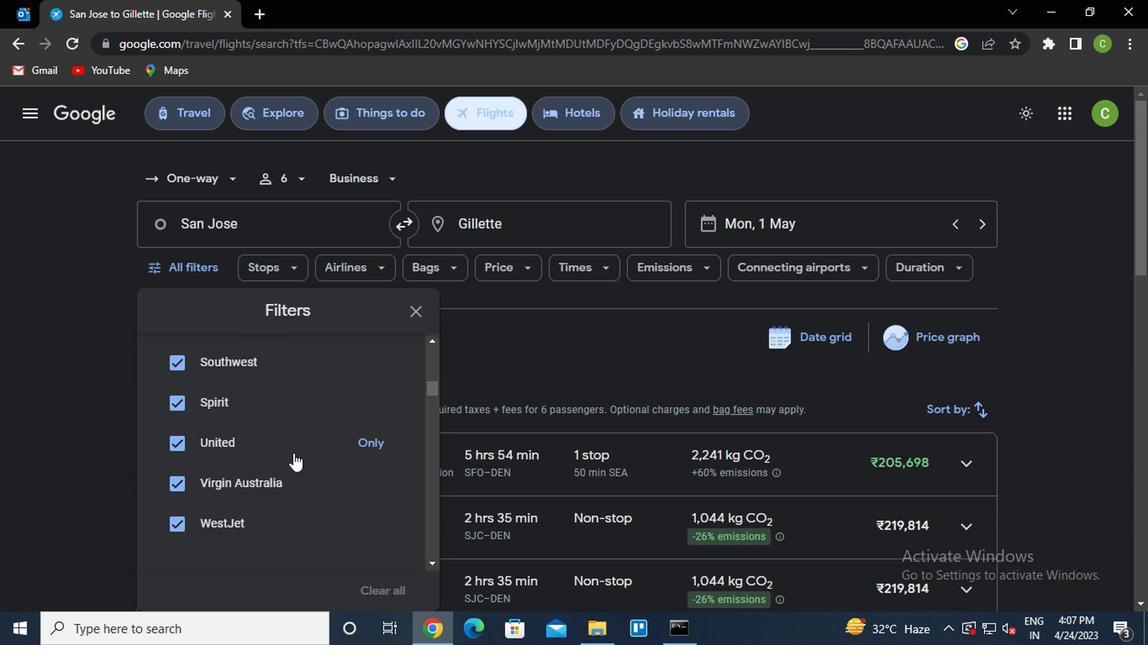 
Action: Mouse scrolled (288, 453) with delta (0, 0)
Screenshot: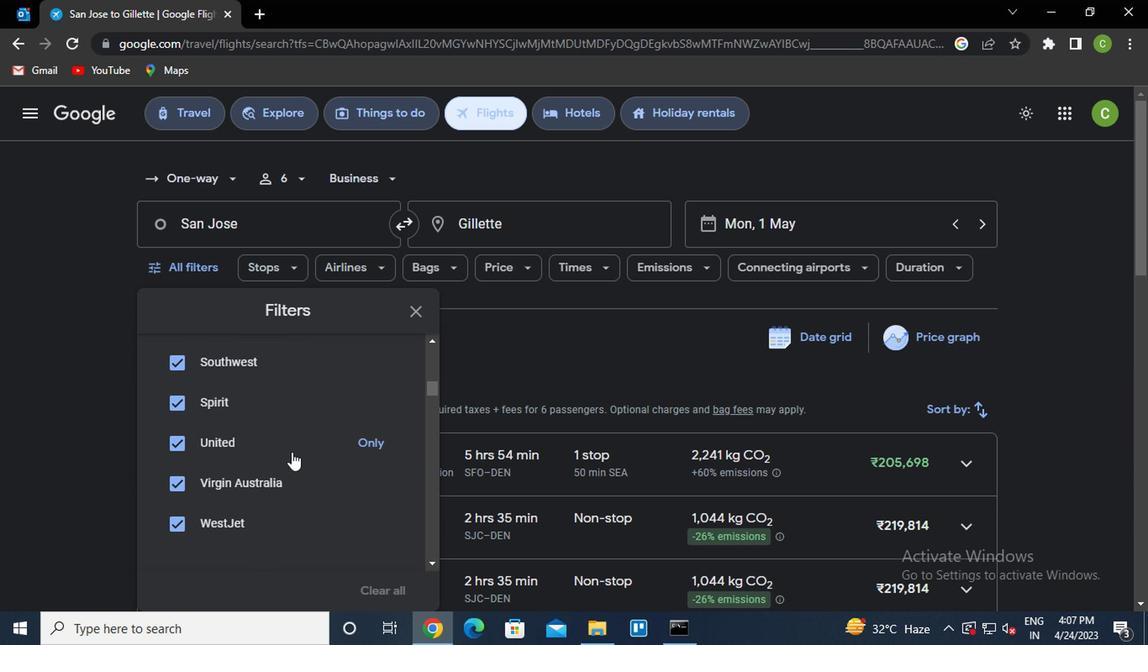
Action: Mouse scrolled (288, 453) with delta (0, 0)
Screenshot: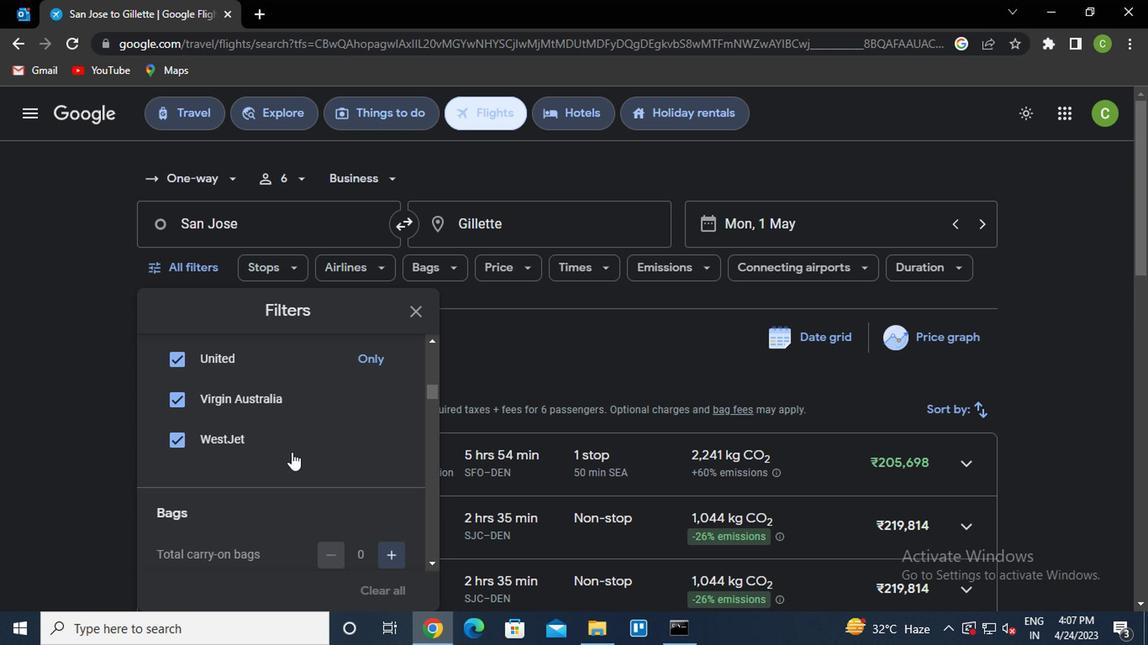 
Action: Mouse moved to (289, 456)
Screenshot: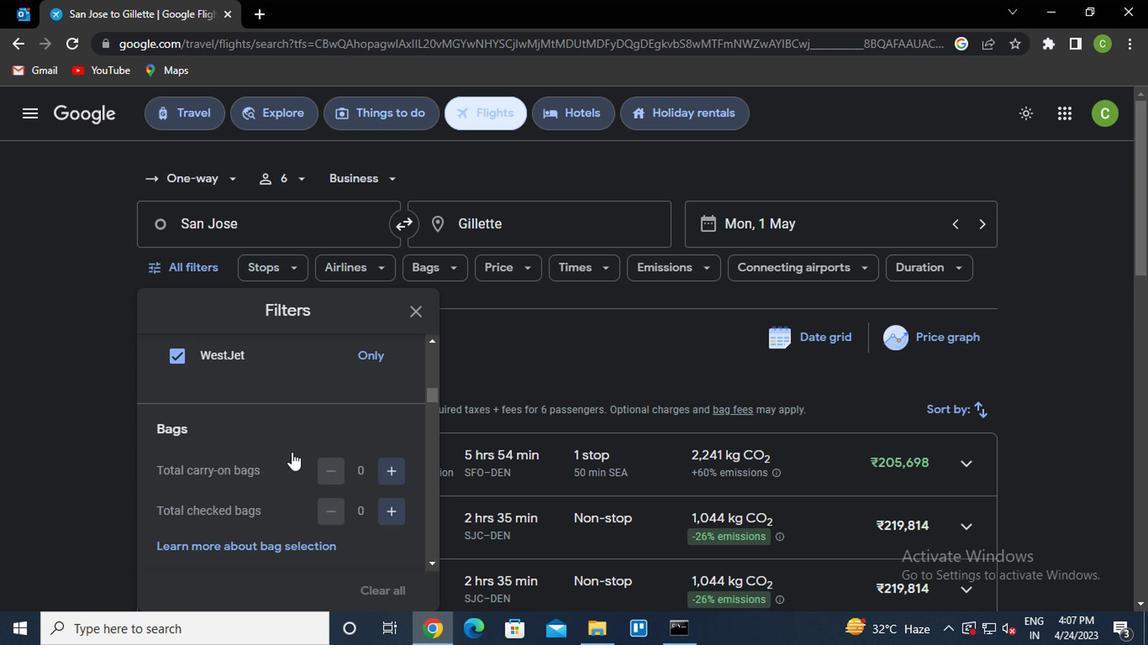 
Action: Mouse scrolled (289, 455) with delta (0, 0)
Screenshot: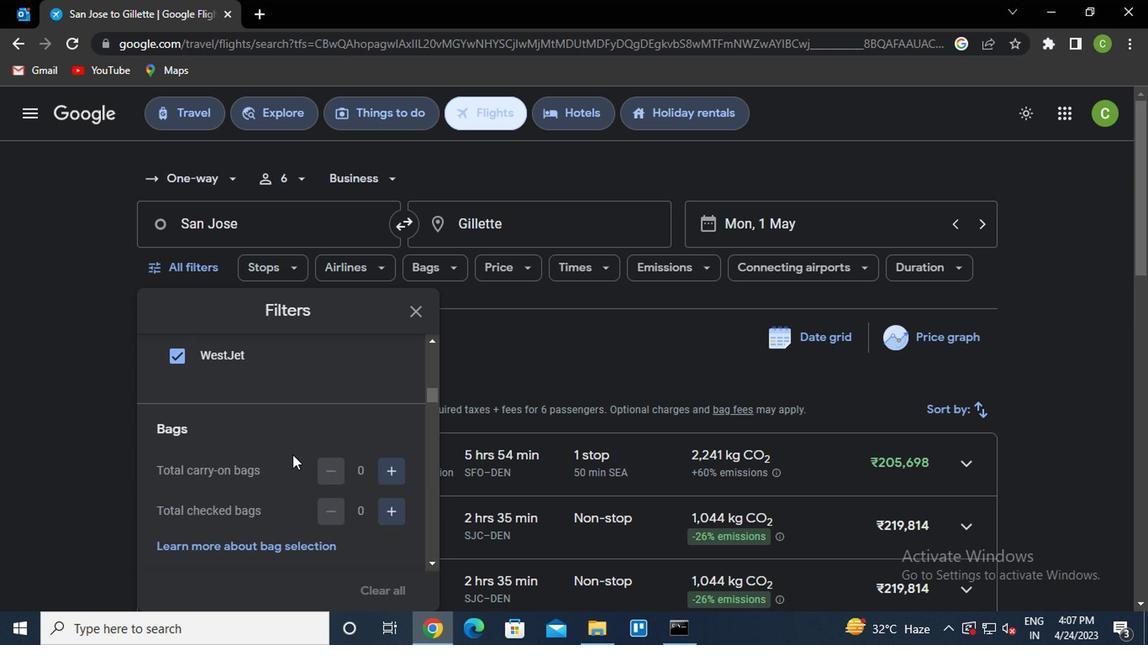 
Action: Mouse moved to (293, 468)
Screenshot: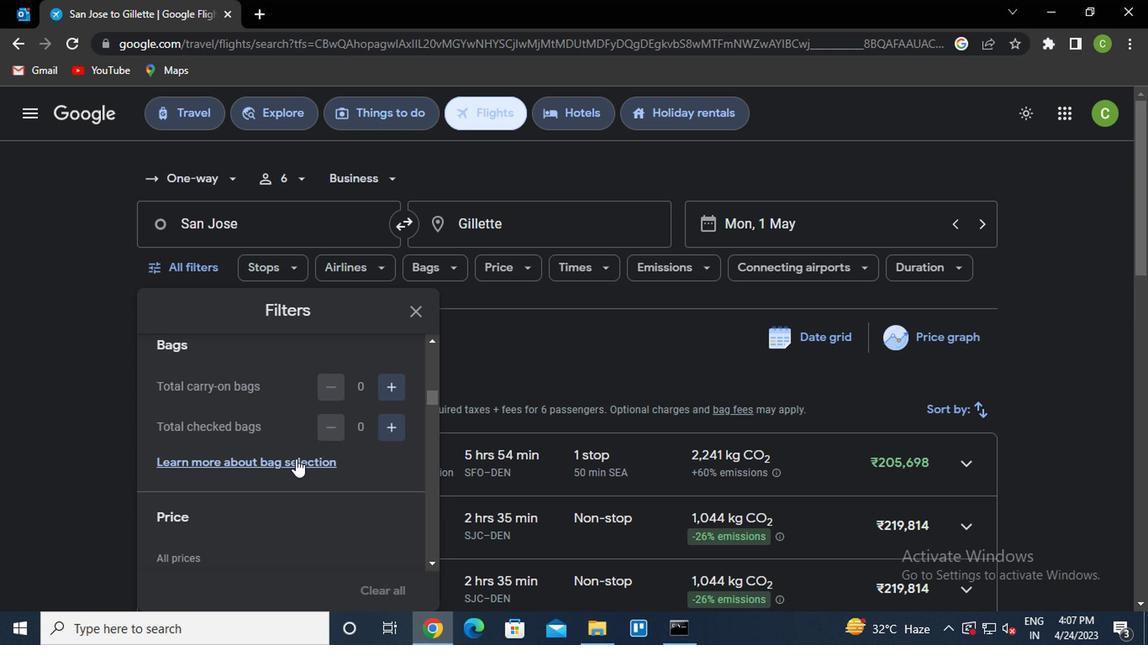 
Action: Mouse scrolled (293, 467) with delta (0, -1)
Screenshot: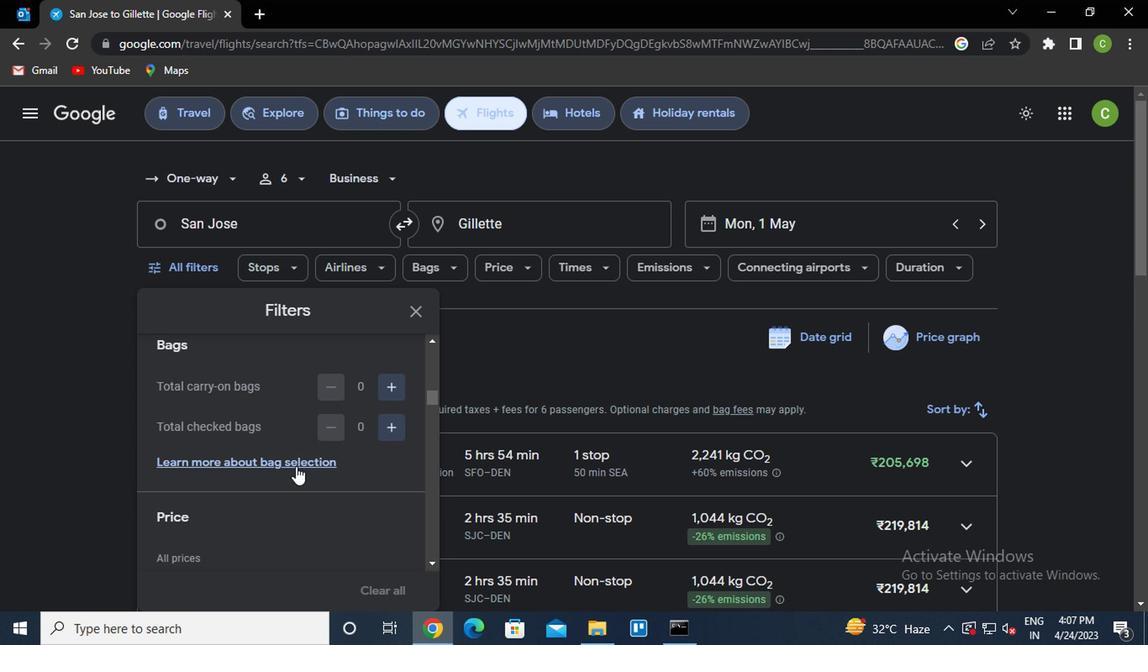
Action: Mouse moved to (325, 460)
Screenshot: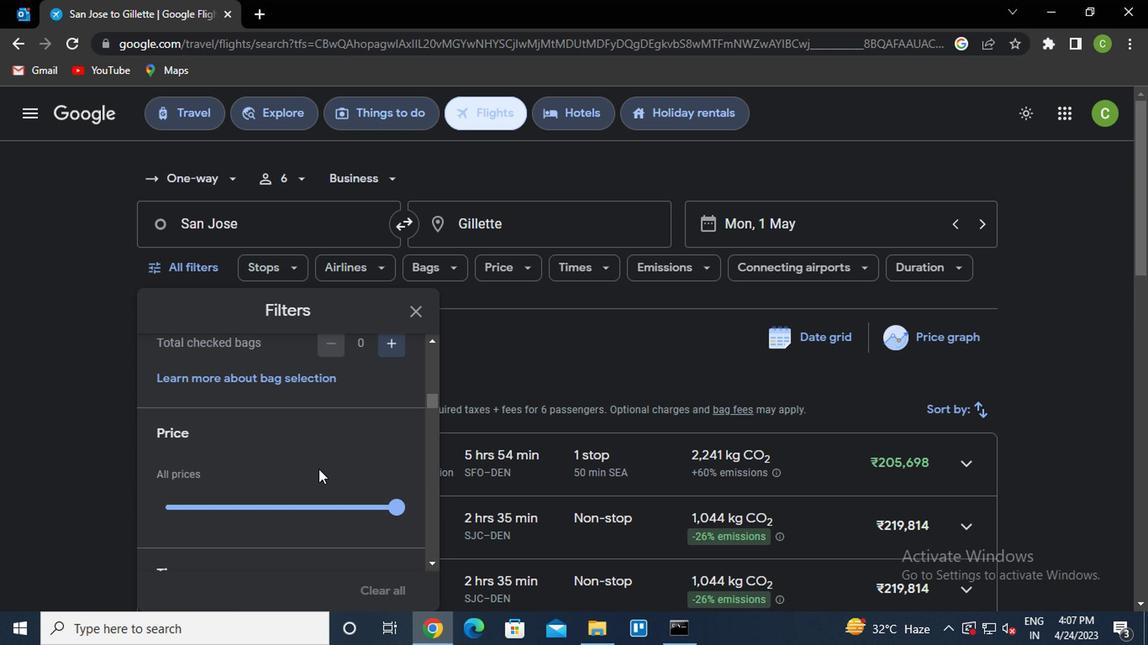 
Action: Mouse scrolled (325, 461) with delta (0, 1)
Screenshot: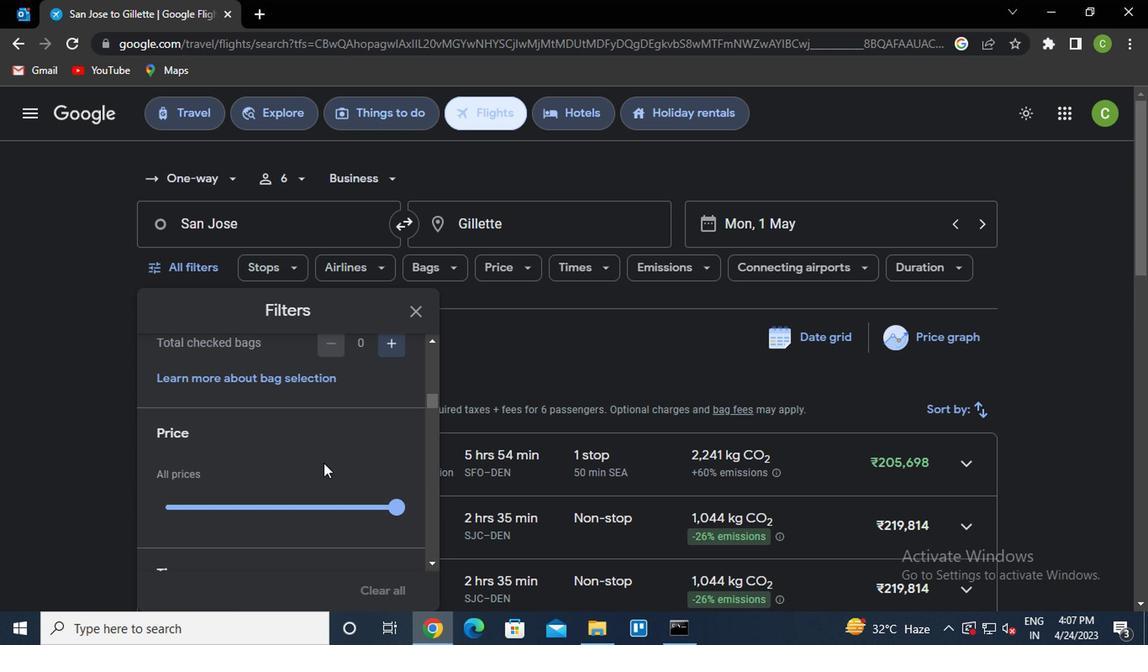 
Action: Mouse moved to (417, 427)
Screenshot: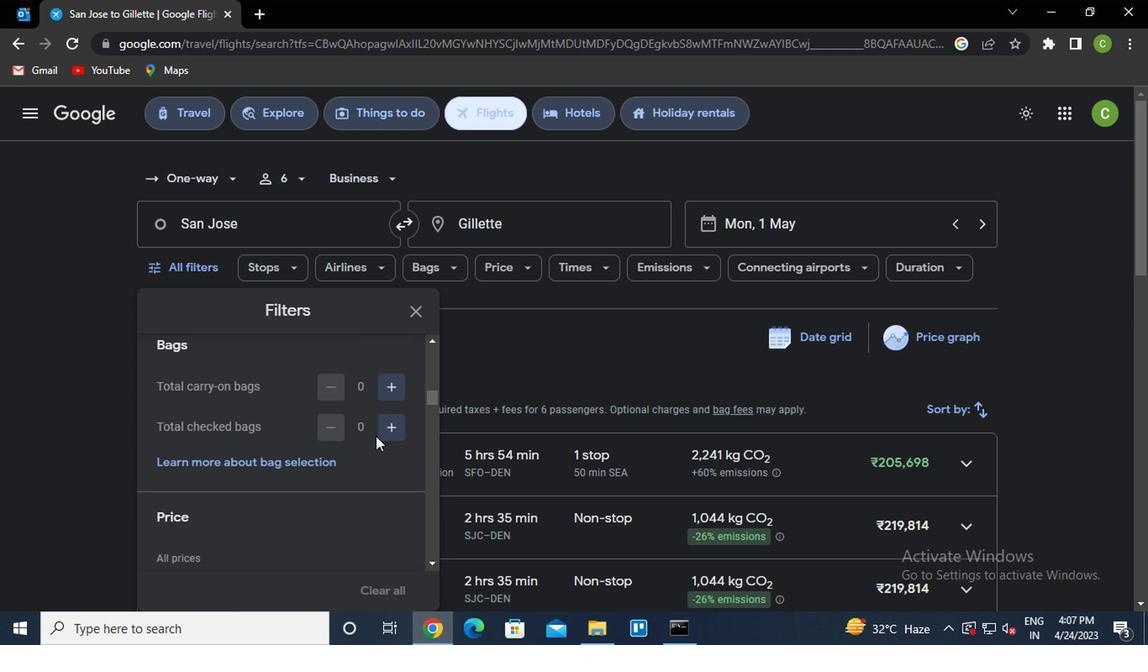 
Action: Mouse pressed left at (417, 427)
Screenshot: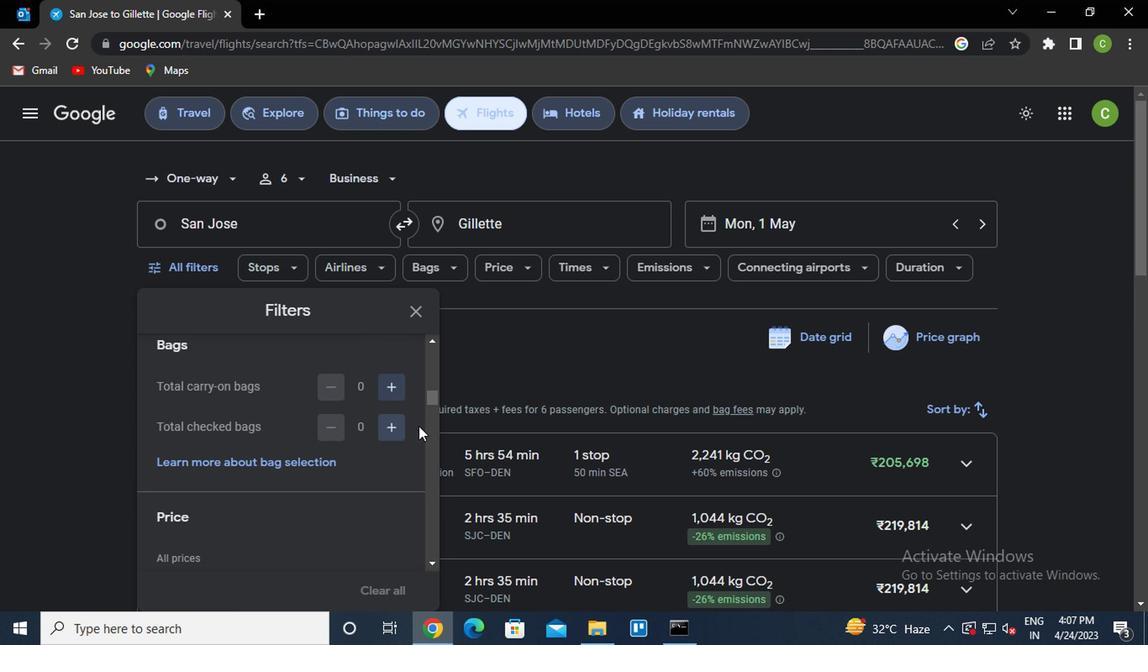 
Action: Mouse moved to (391, 440)
Screenshot: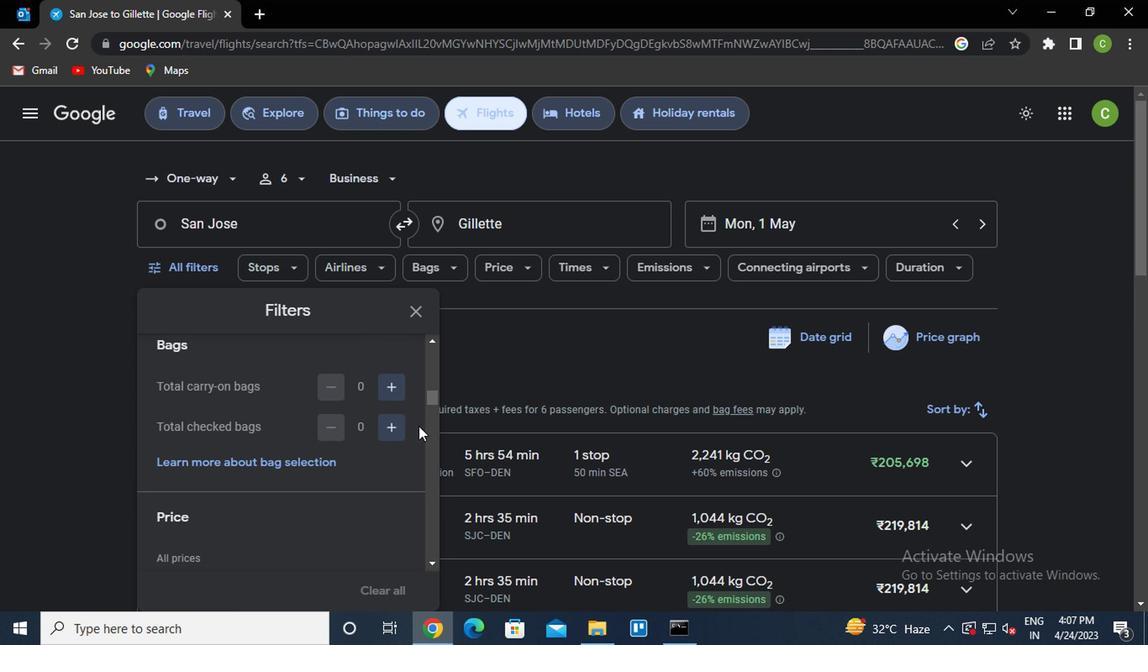 
Action: Mouse pressed left at (391, 440)
Screenshot: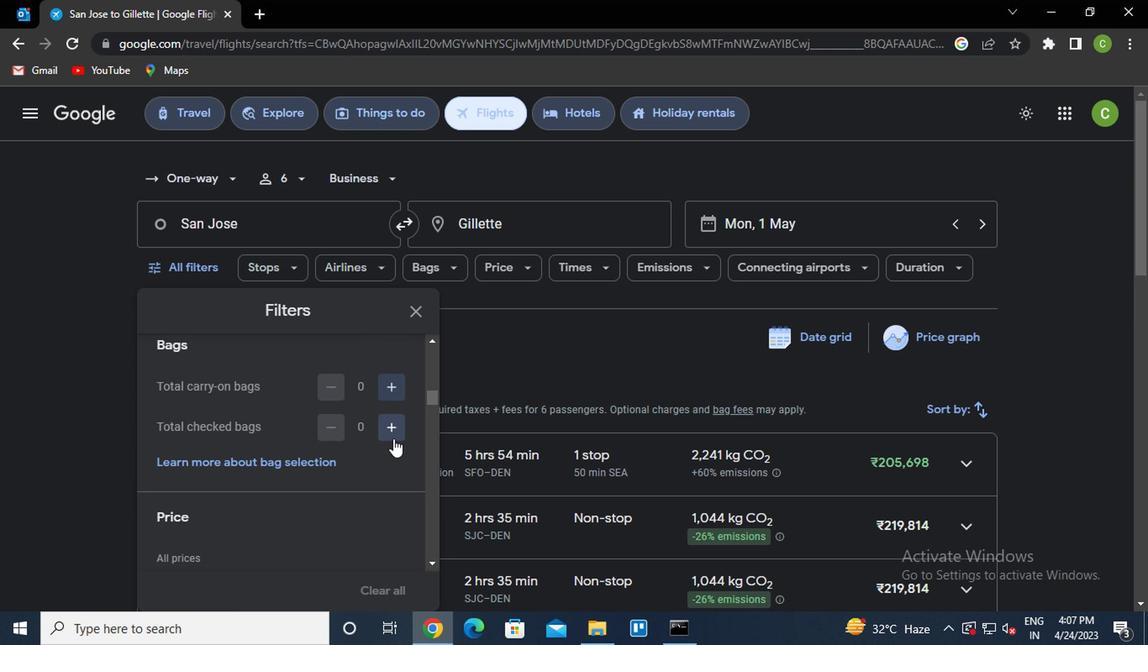 
Action: Mouse pressed left at (391, 440)
Screenshot: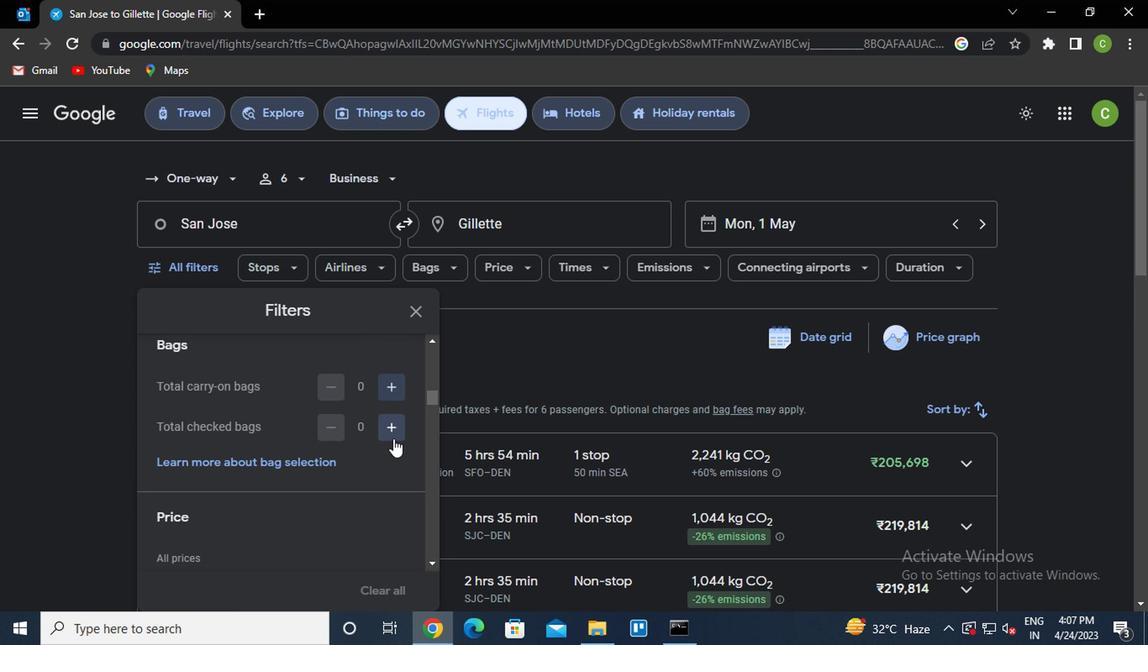 
Action: Mouse moved to (365, 483)
Screenshot: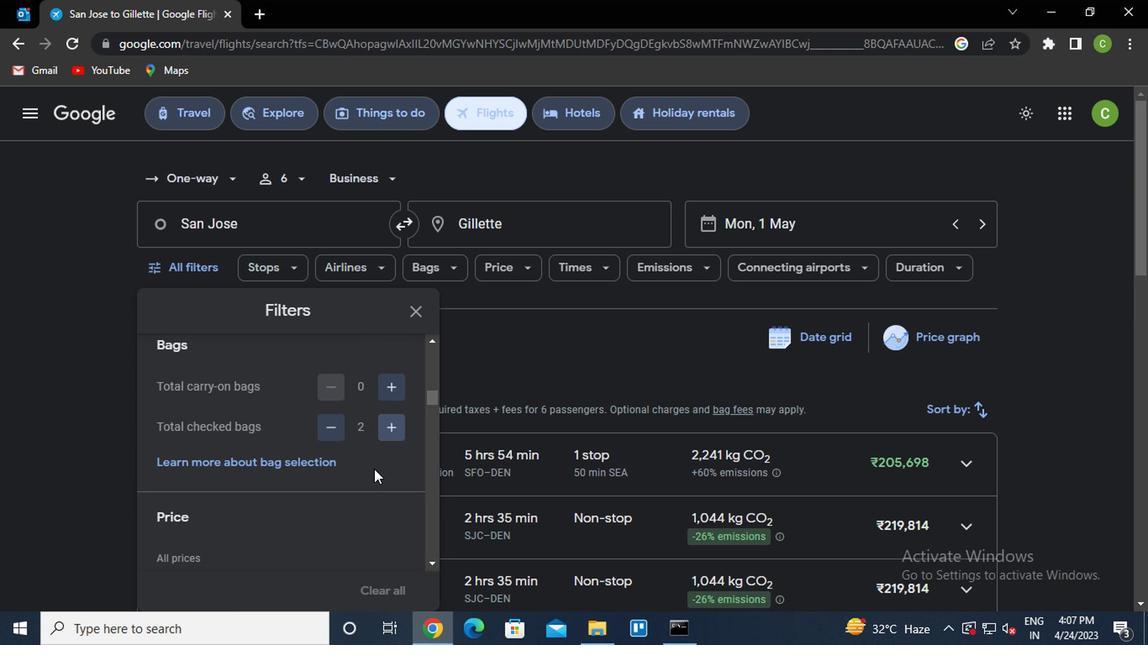 
Action: Mouse scrolled (365, 483) with delta (0, 0)
Screenshot: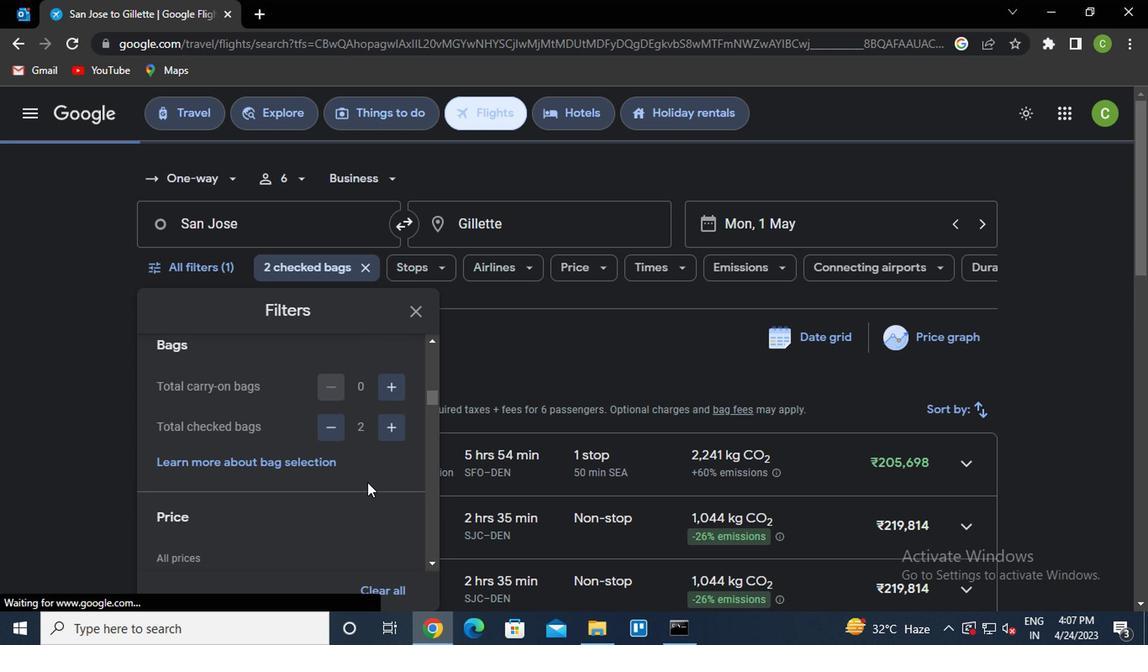 
Action: Mouse moved to (388, 508)
Screenshot: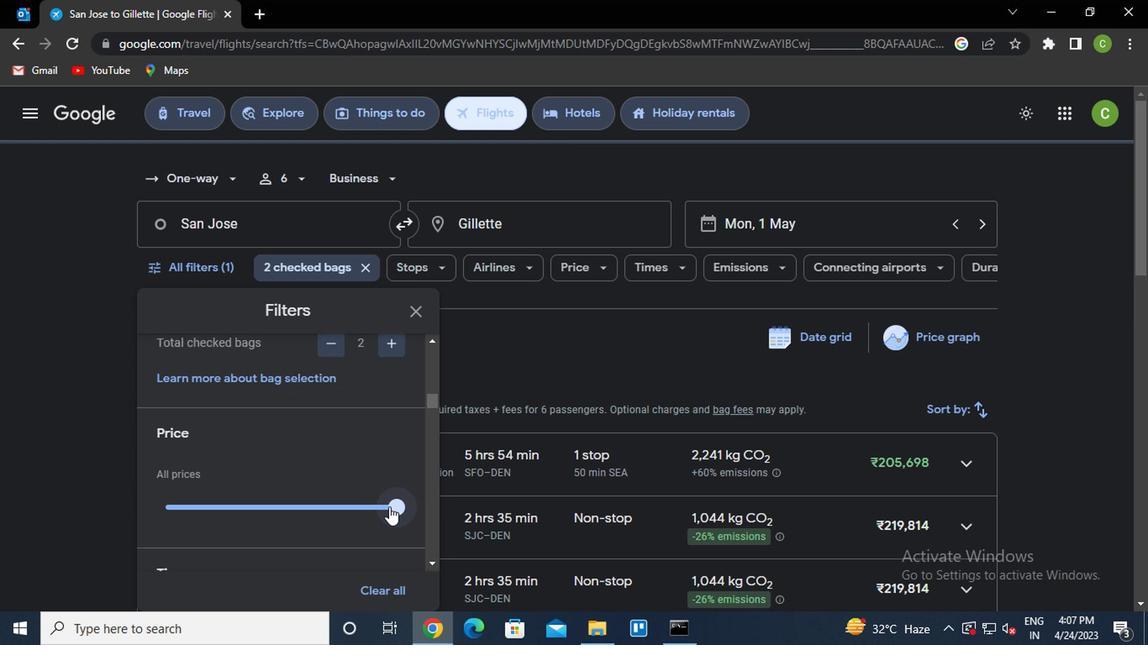 
Action: Mouse pressed left at (388, 508)
Screenshot: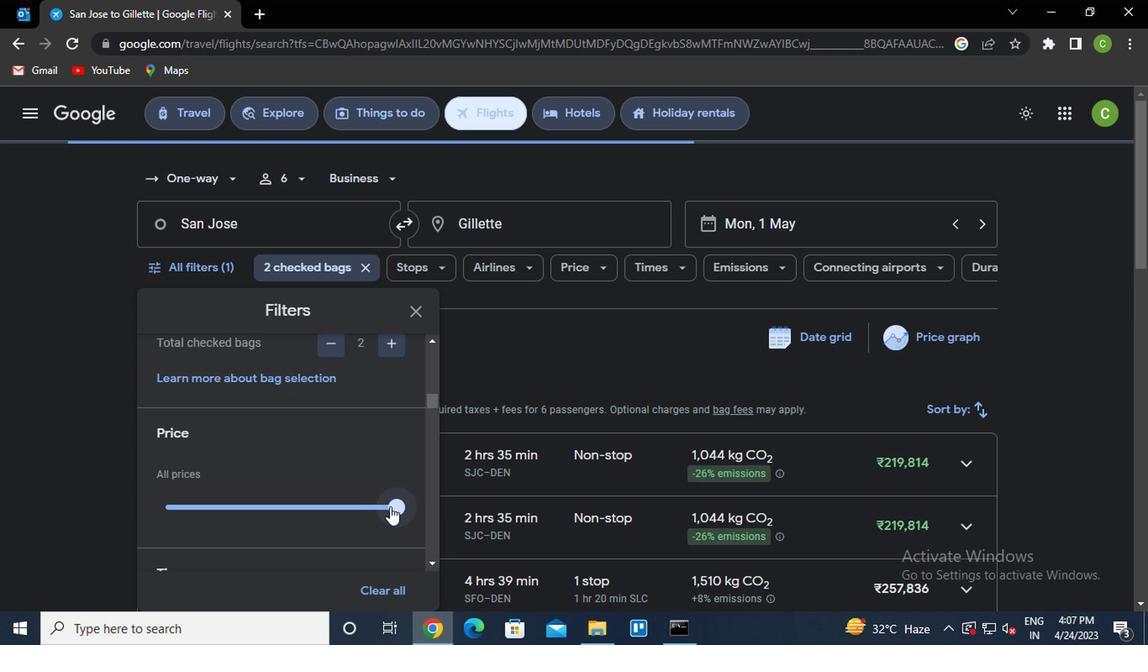 
Action: Mouse moved to (322, 450)
Screenshot: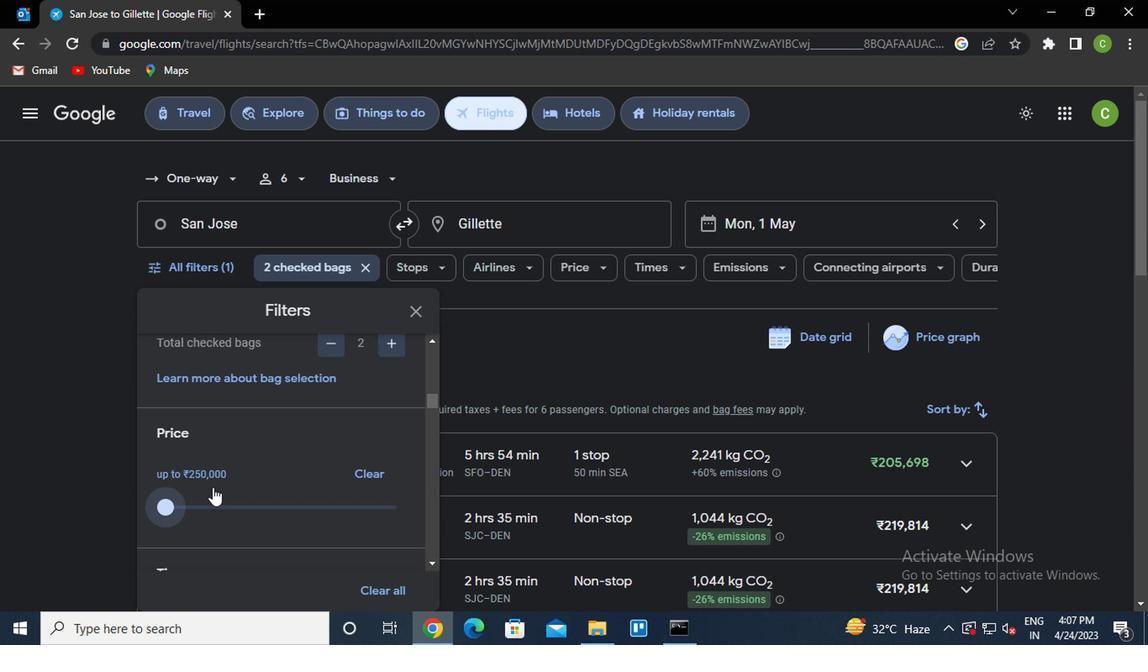 
Action: Mouse scrolled (322, 449) with delta (0, 0)
Screenshot: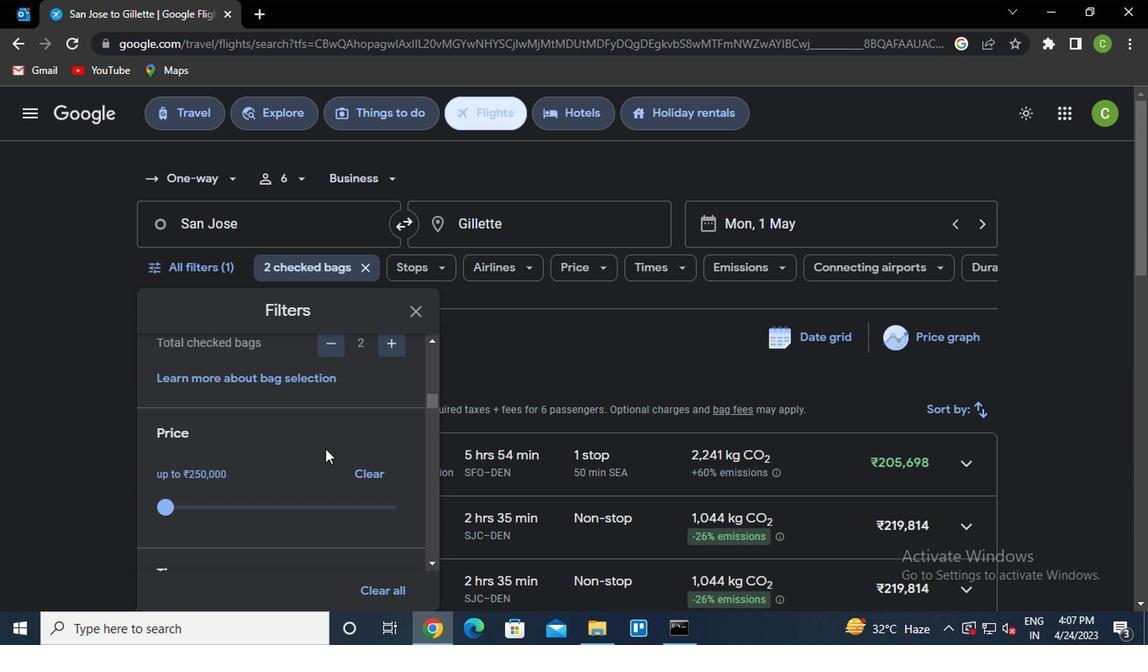 
Action: Mouse moved to (323, 454)
Screenshot: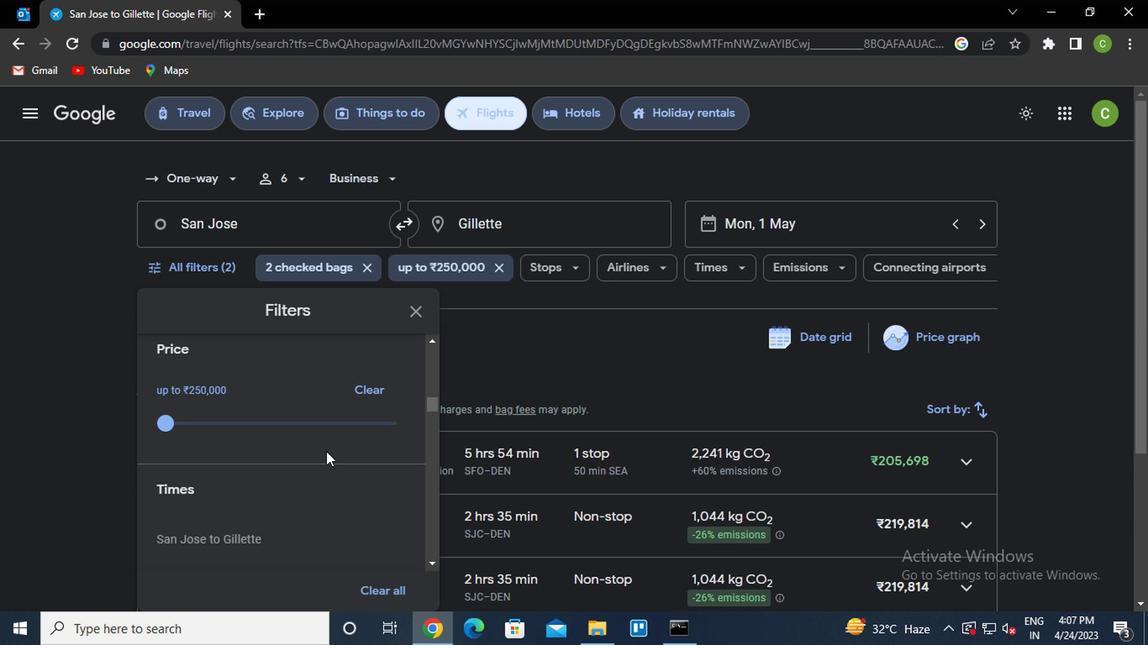 
Action: Mouse scrolled (323, 453) with delta (0, 0)
Screenshot: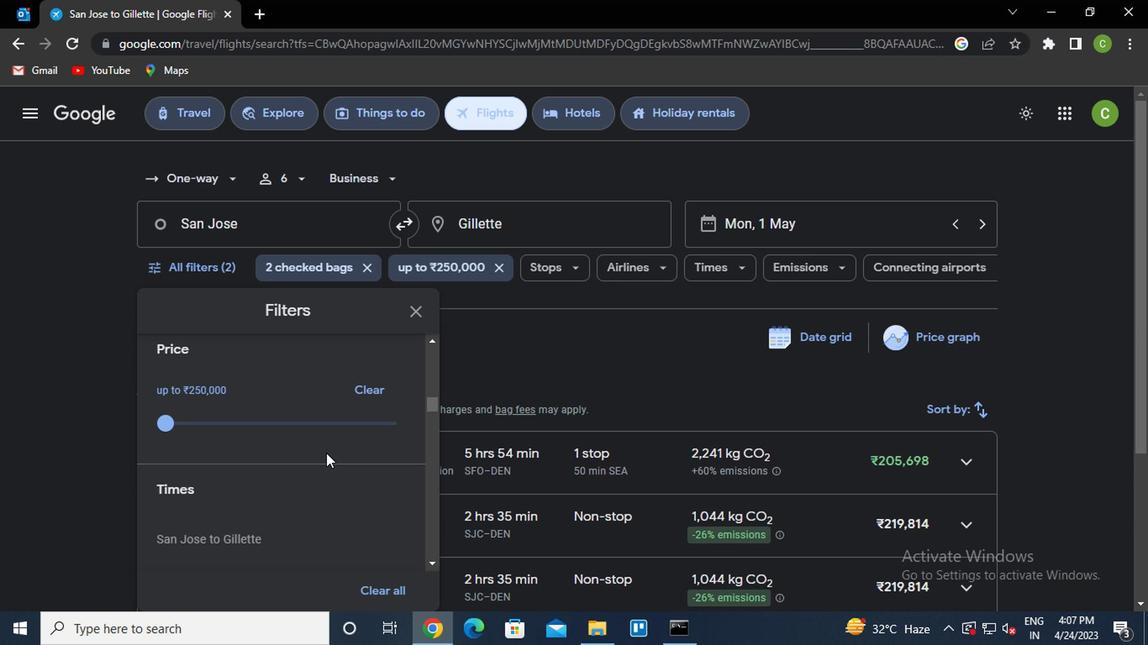 
Action: Mouse scrolled (323, 453) with delta (0, 0)
Screenshot: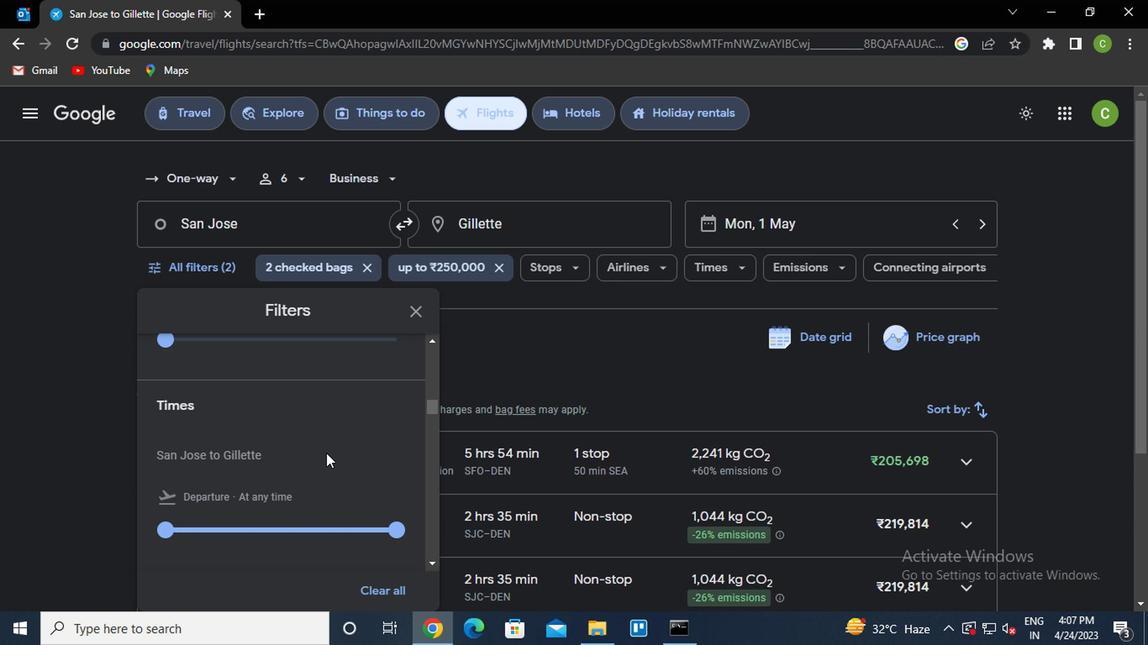 
Action: Mouse moved to (157, 443)
Screenshot: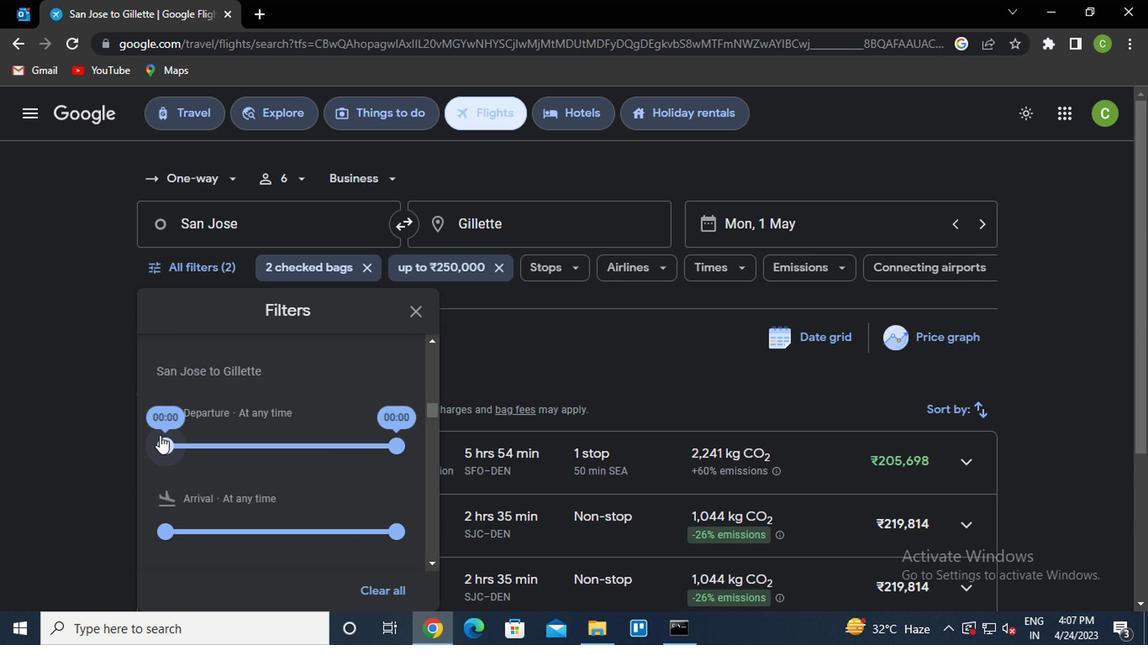 
Action: Mouse pressed left at (157, 443)
Screenshot: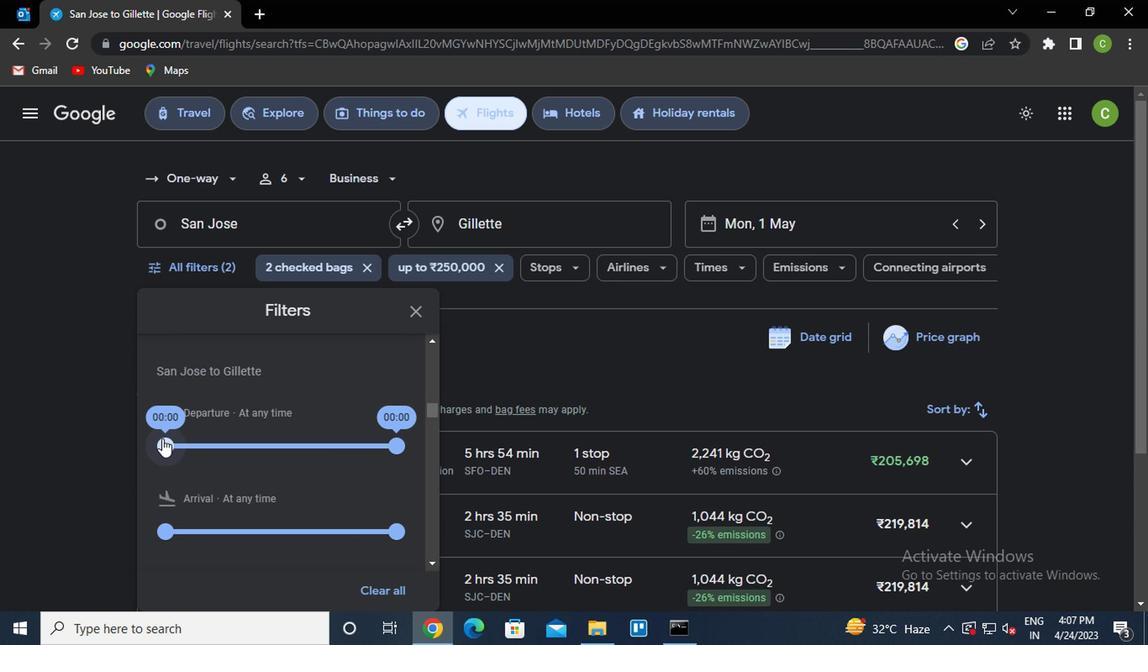 
Action: Mouse moved to (403, 452)
Screenshot: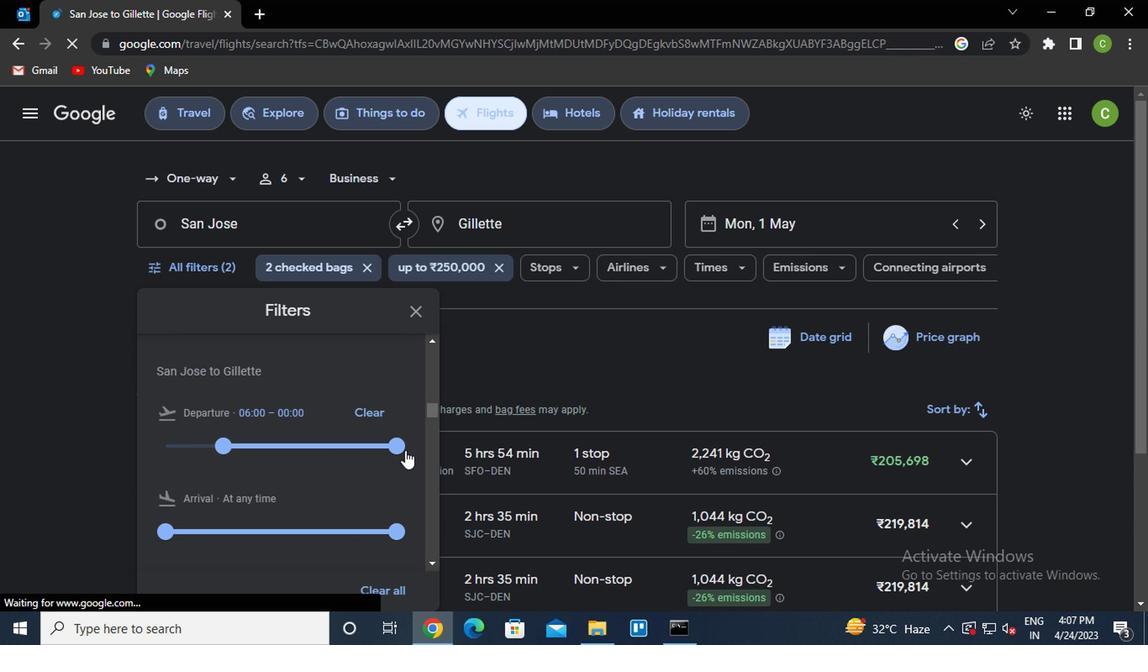 
Action: Mouse pressed left at (403, 452)
Screenshot: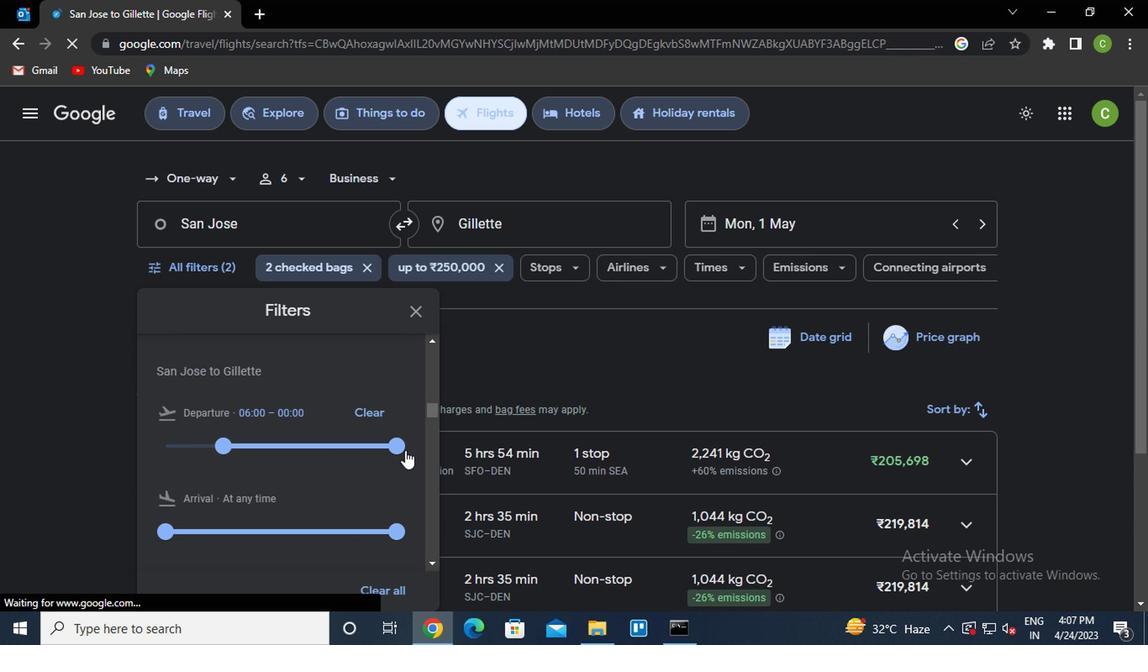 
Action: Mouse moved to (412, 321)
Screenshot: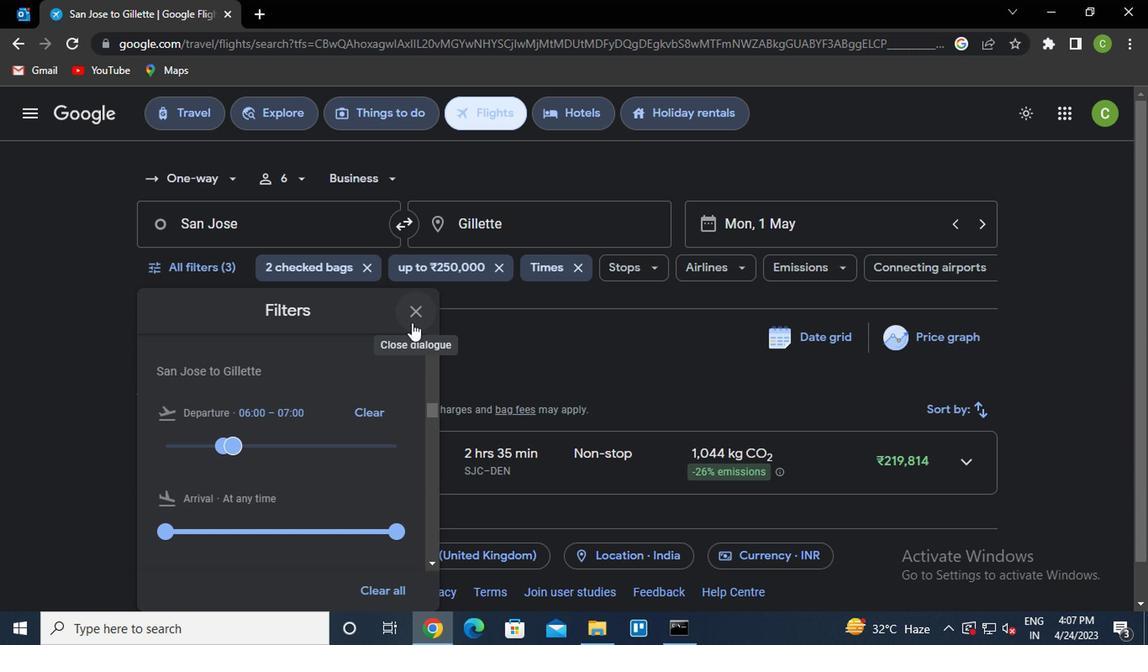 
Action: Mouse pressed left at (412, 321)
Screenshot: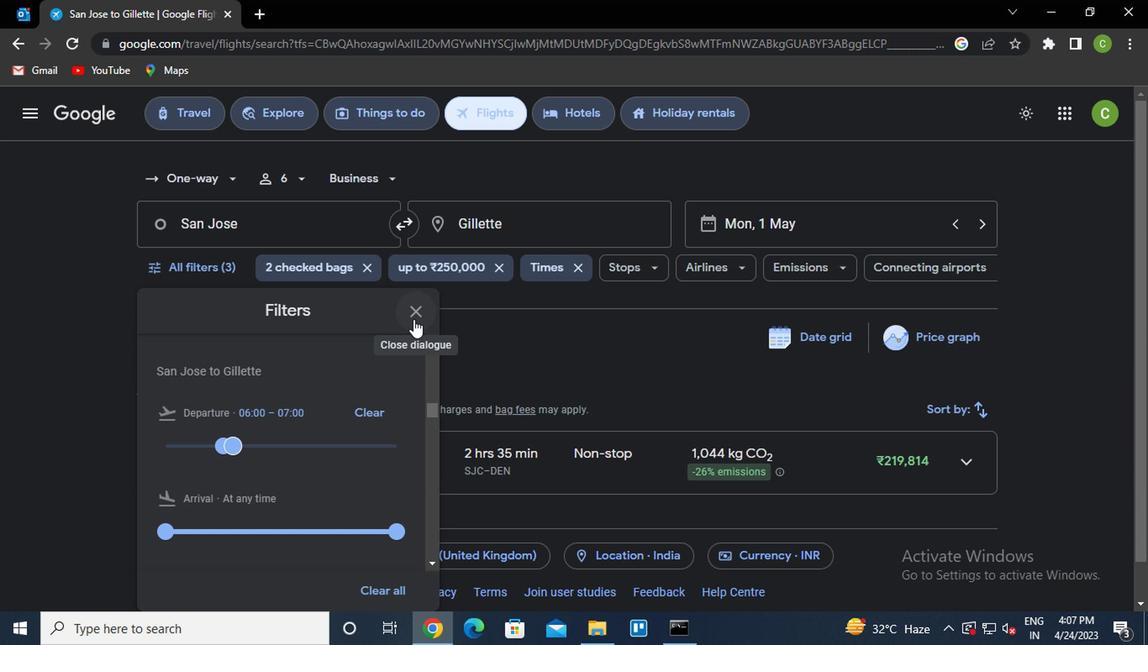 
Action: Mouse moved to (580, 424)
Screenshot: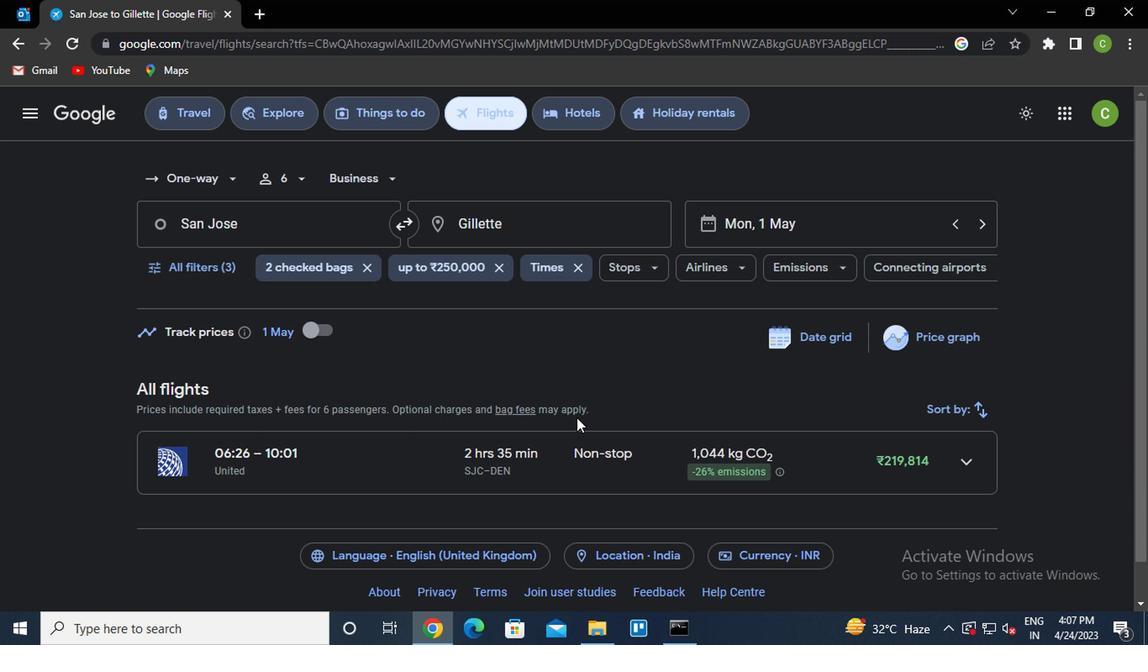 
